 Task: Look for space in Panshan, China from 21st June, 2023 to 29th June, 2023 for 4 adults in price range Rs.7000 to Rs.12000. Place can be entire place with 2 bedrooms having 2 beds and 2 bathrooms. Property type can be house, flat, guest house. Booking option can be shelf check-in. Required host language is Chinese (Simplified).
Action: Mouse moved to (652, 89)
Screenshot: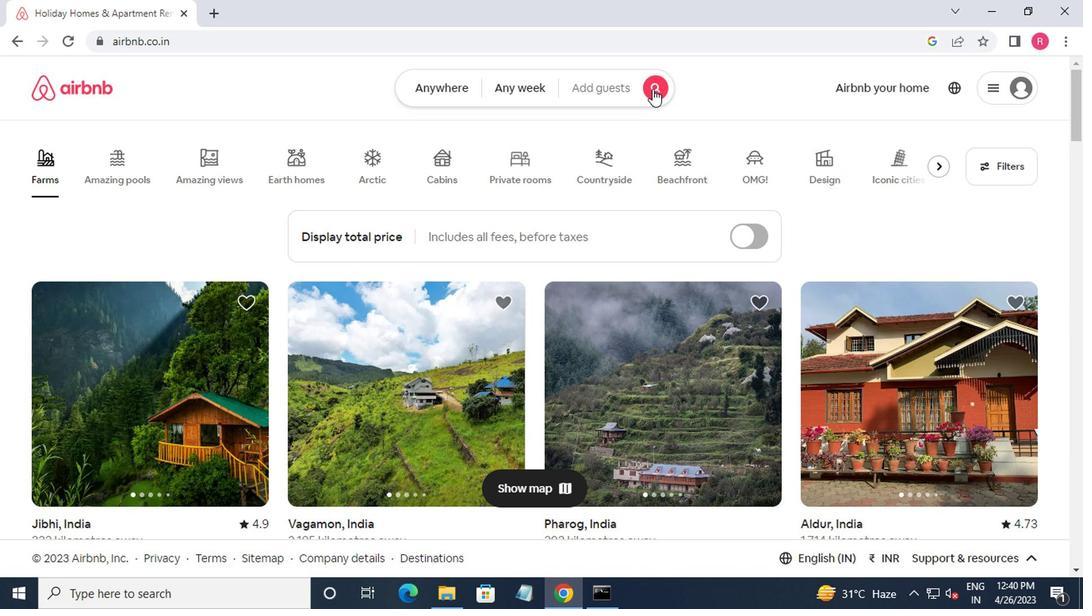
Action: Mouse pressed left at (652, 89)
Screenshot: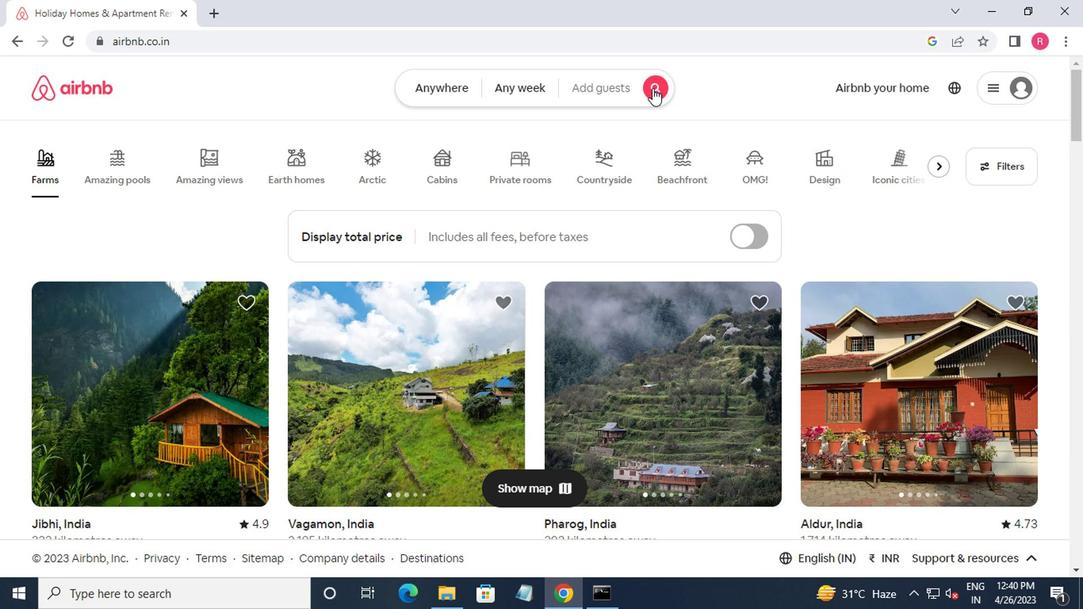 
Action: Mouse moved to (333, 155)
Screenshot: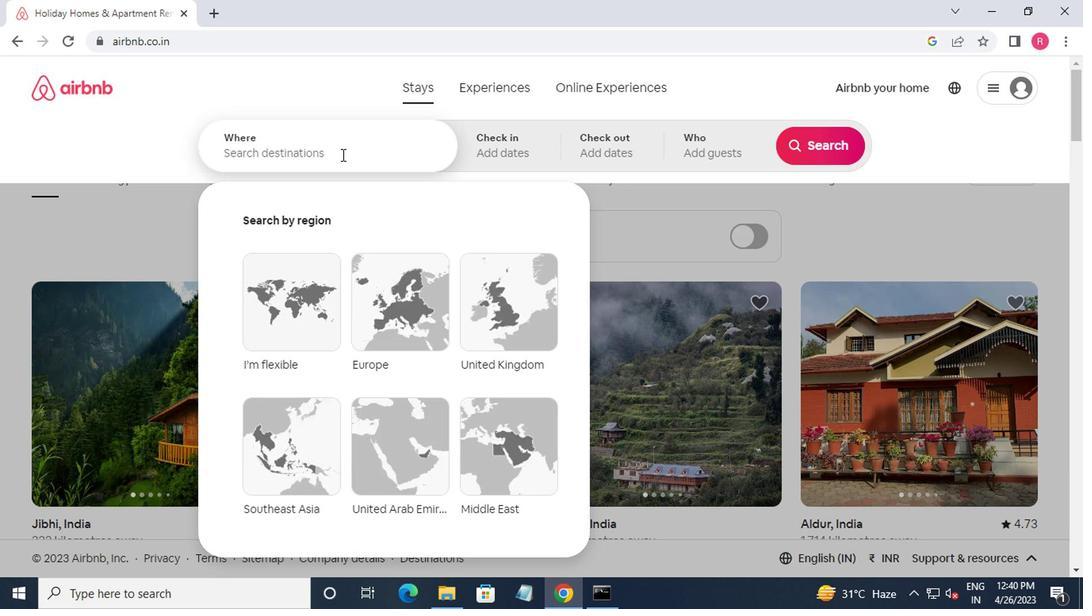 
Action: Mouse pressed left at (333, 155)
Screenshot: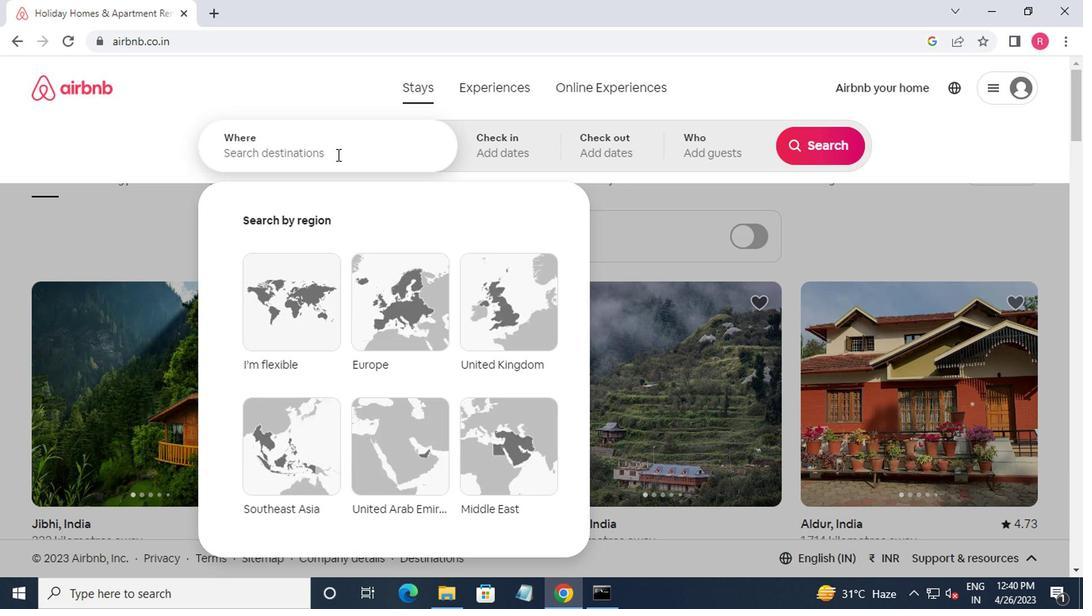 
Action: Key pressed panshan,china<Key.enter>
Screenshot: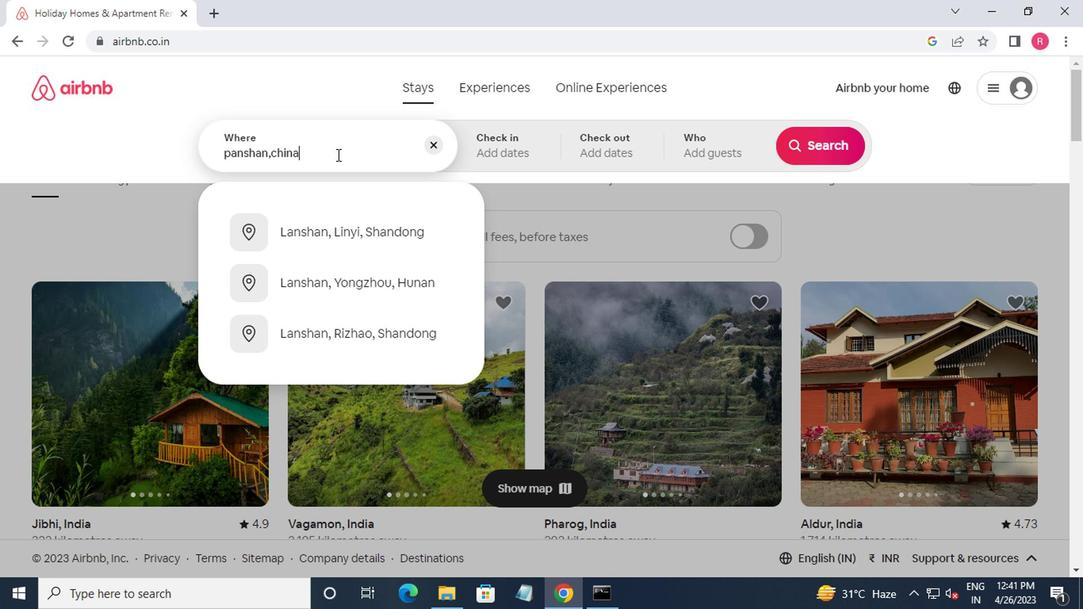 
Action: Mouse moved to (810, 275)
Screenshot: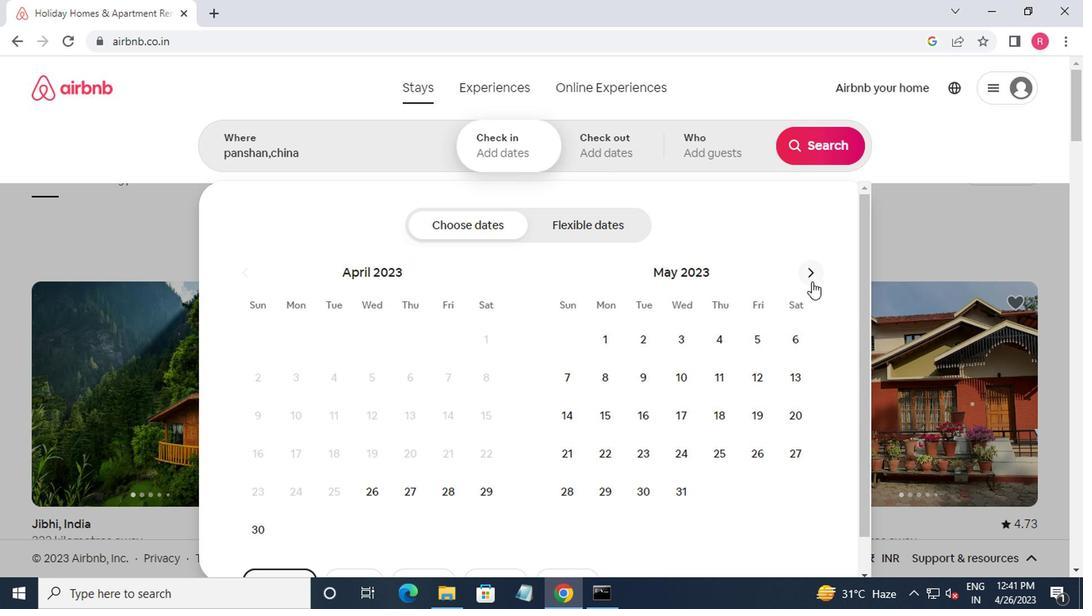 
Action: Mouse pressed left at (810, 275)
Screenshot: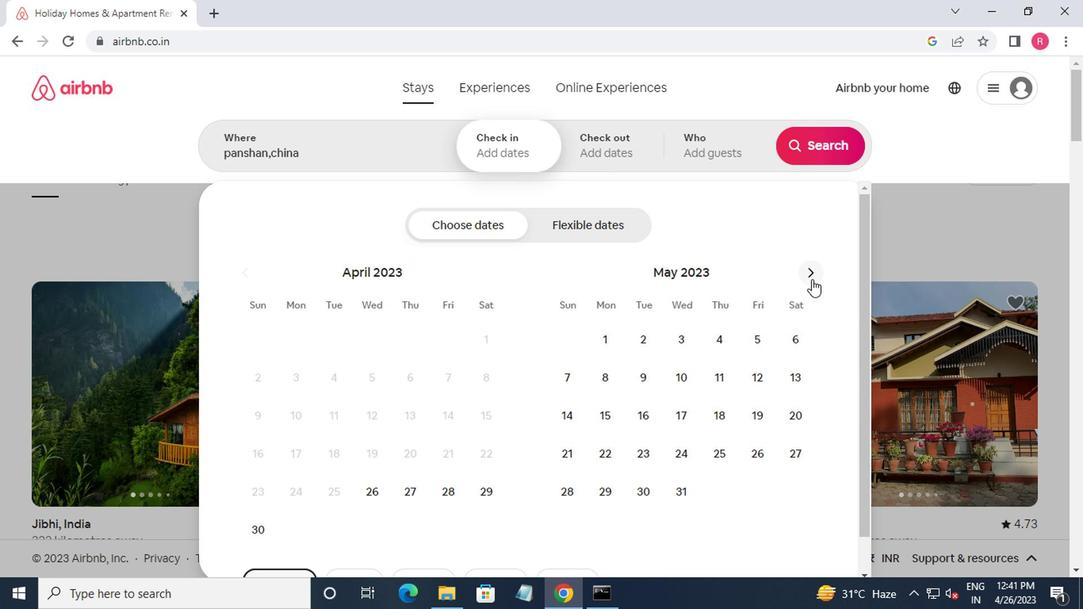
Action: Mouse moved to (807, 279)
Screenshot: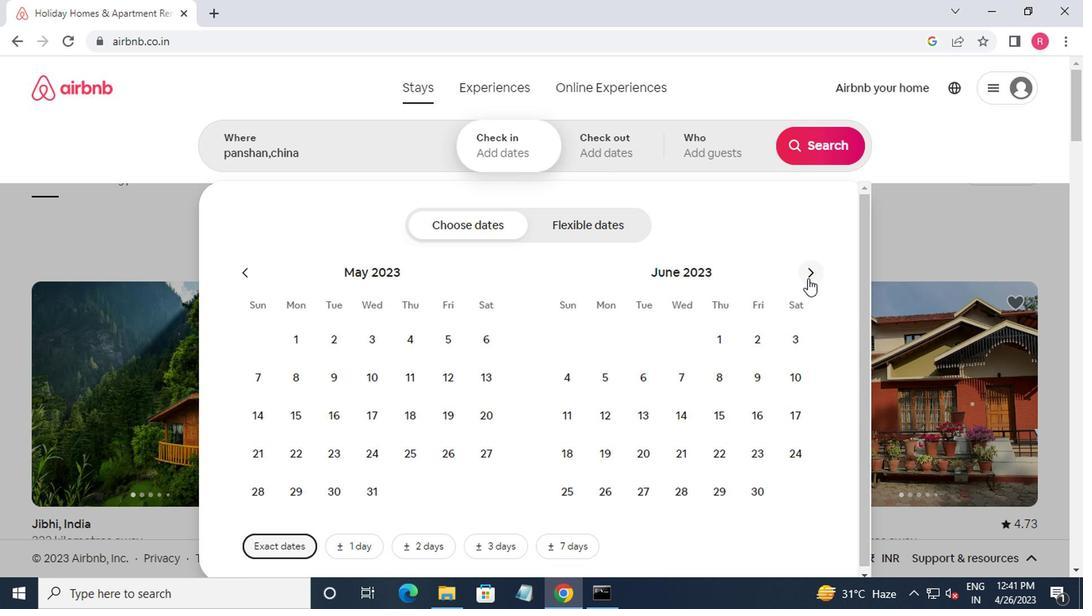 
Action: Mouse pressed left at (807, 279)
Screenshot: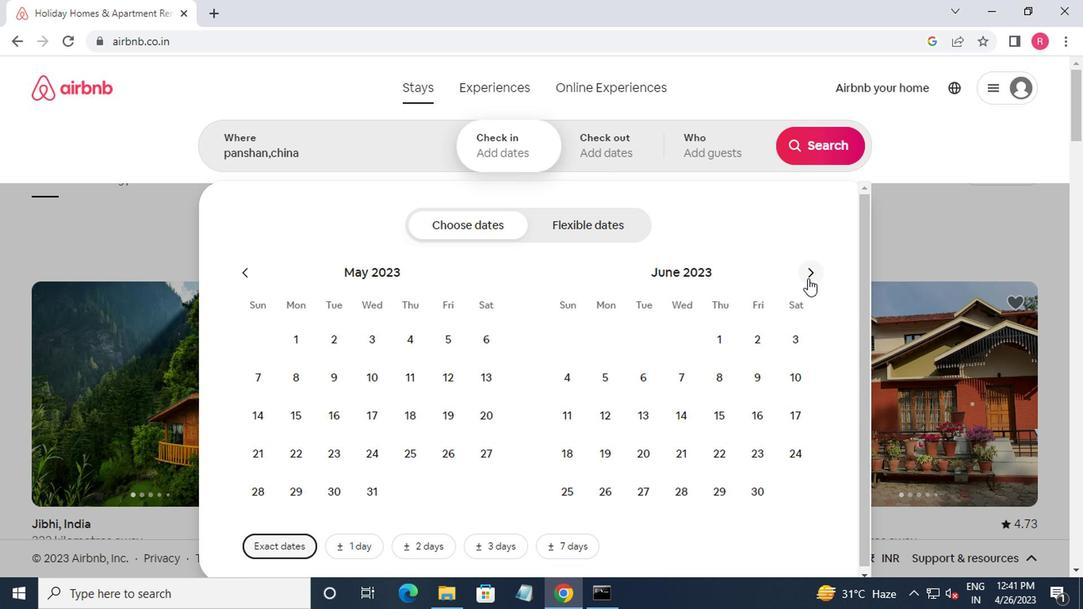 
Action: Mouse moved to (227, 272)
Screenshot: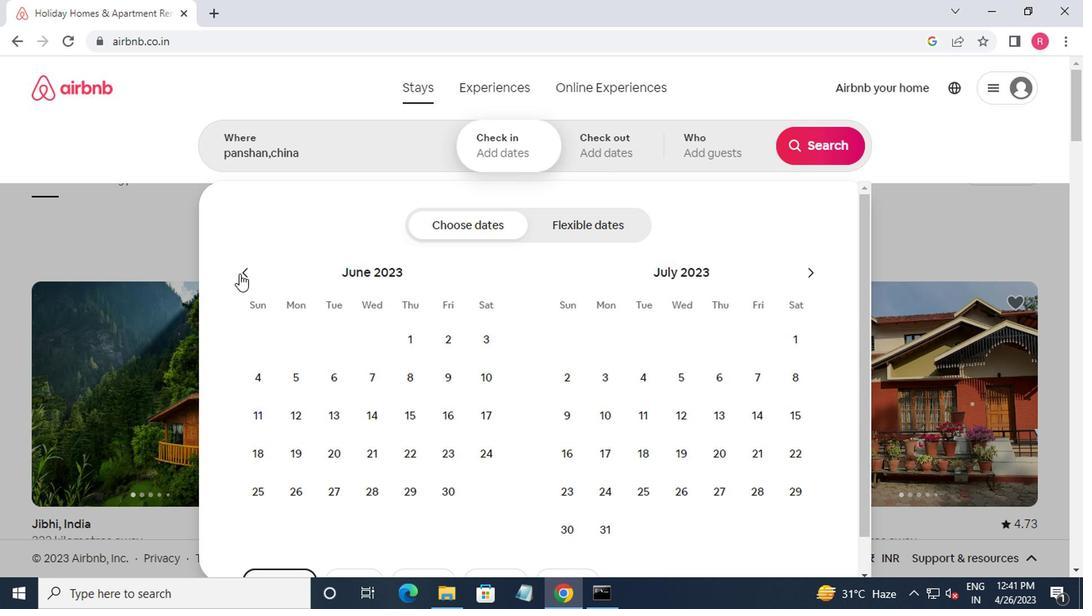 
Action: Mouse pressed left at (227, 272)
Screenshot: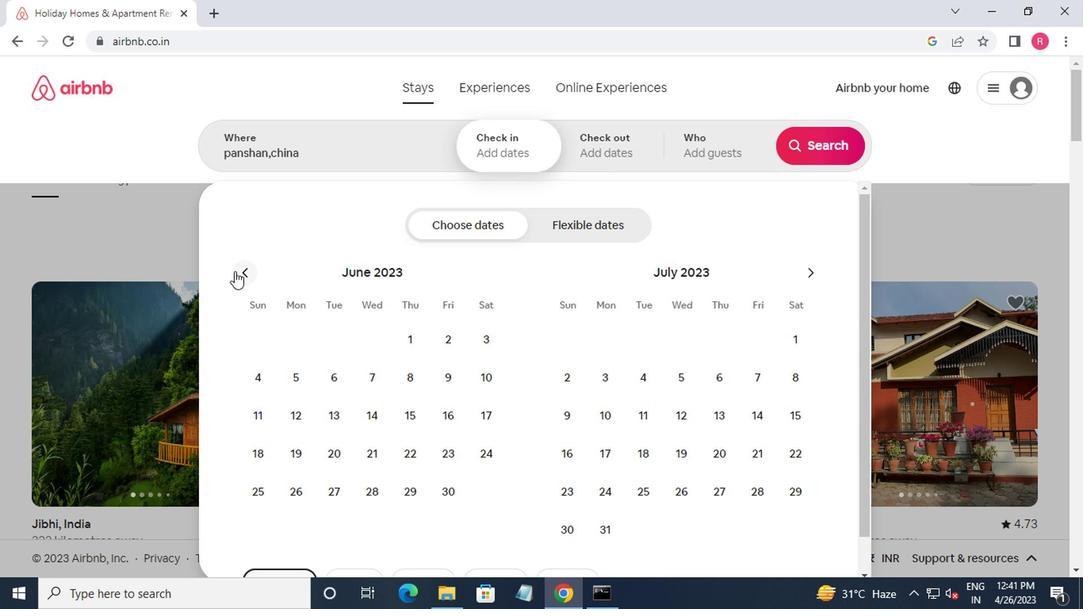 
Action: Mouse moved to (362, 457)
Screenshot: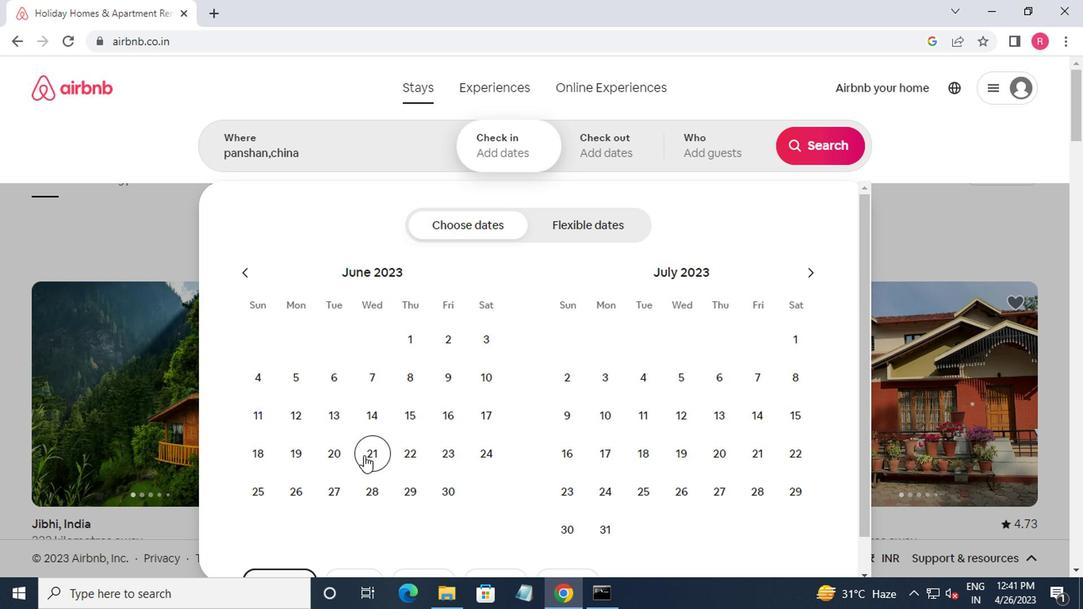 
Action: Mouse pressed left at (362, 457)
Screenshot: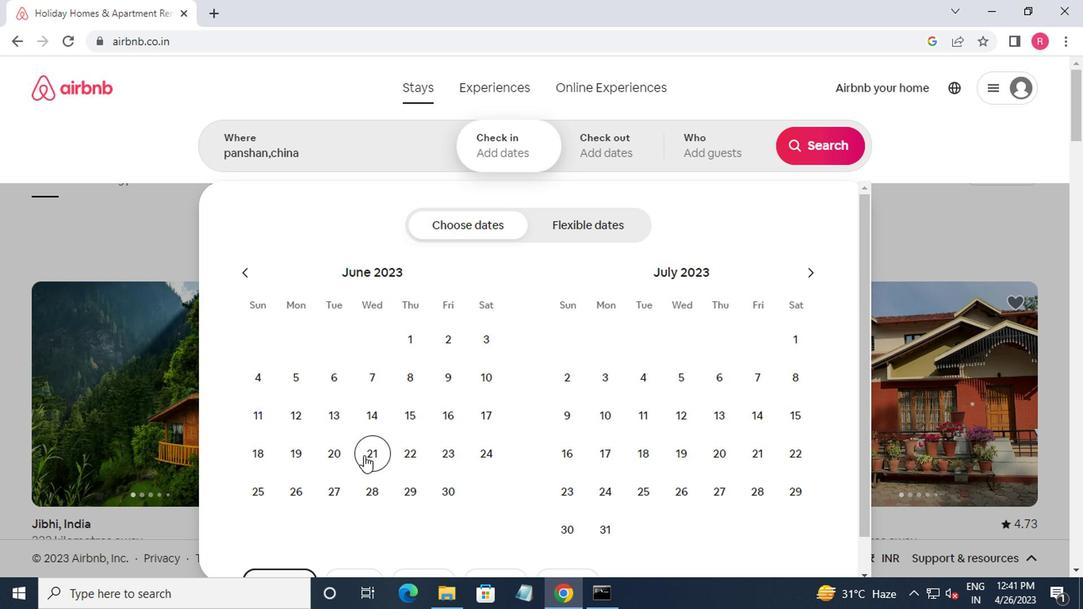 
Action: Mouse moved to (408, 497)
Screenshot: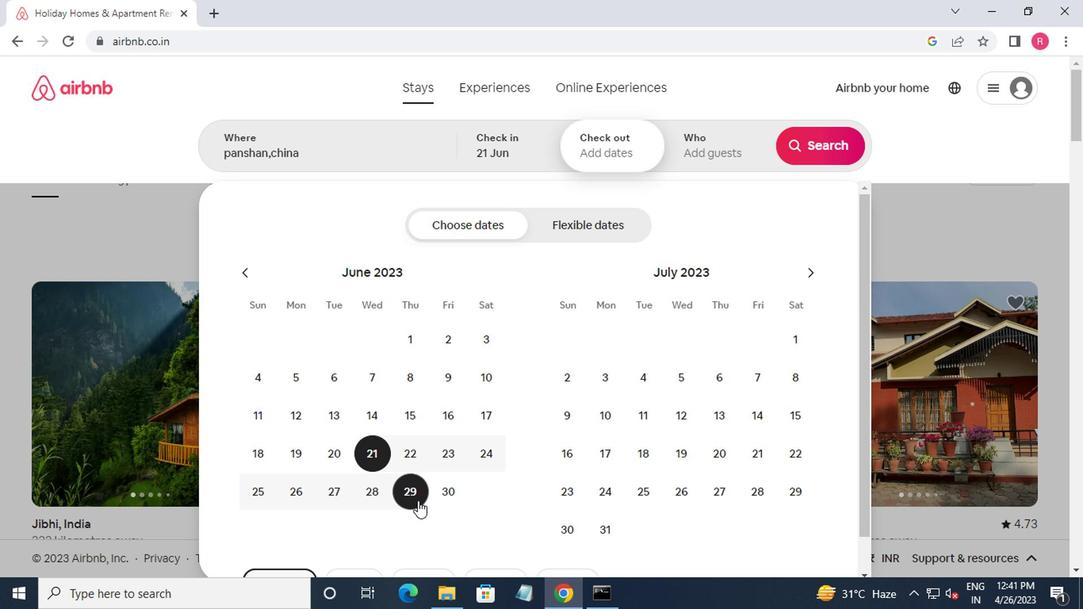 
Action: Mouse pressed left at (408, 497)
Screenshot: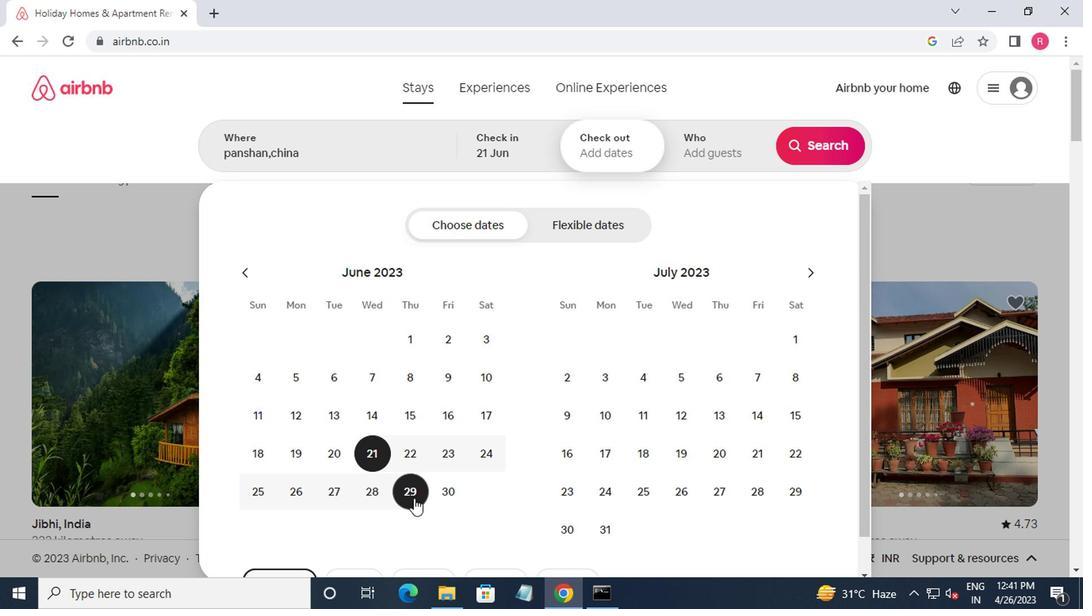 
Action: Mouse moved to (699, 138)
Screenshot: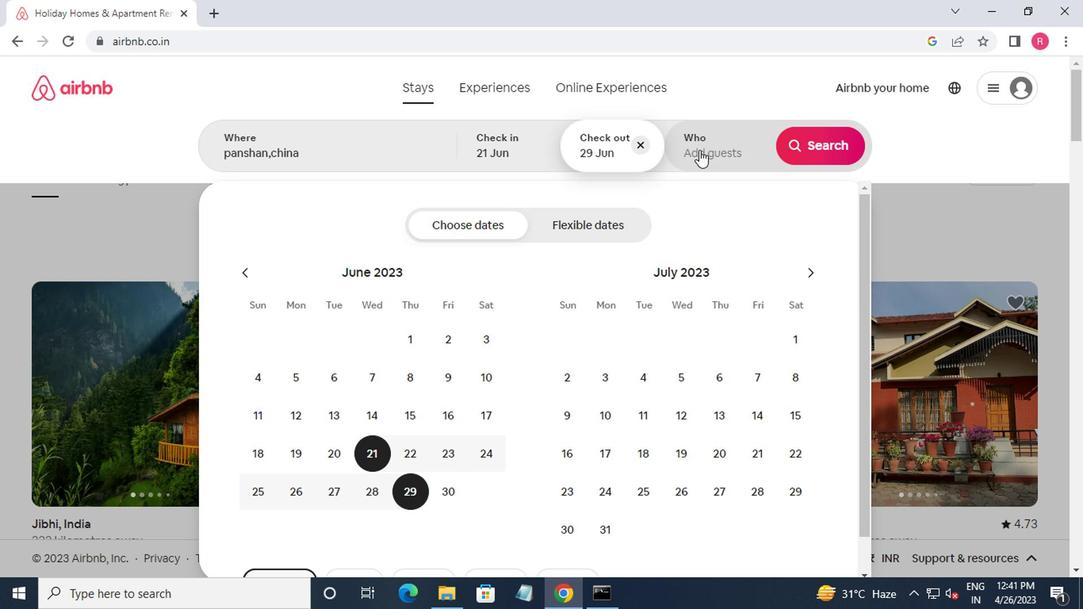 
Action: Mouse pressed left at (699, 138)
Screenshot: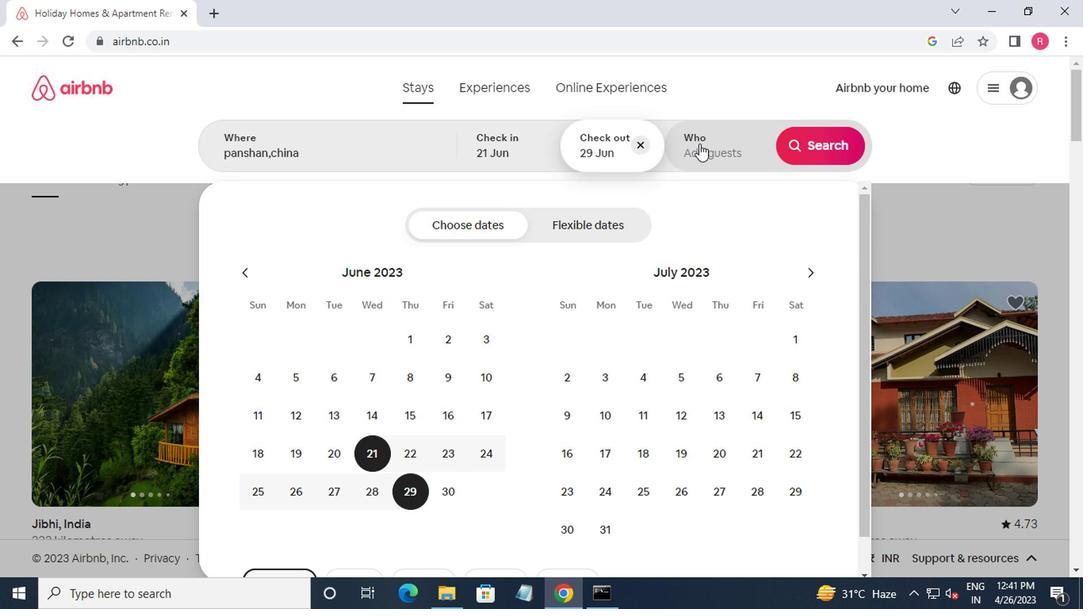 
Action: Mouse moved to (808, 233)
Screenshot: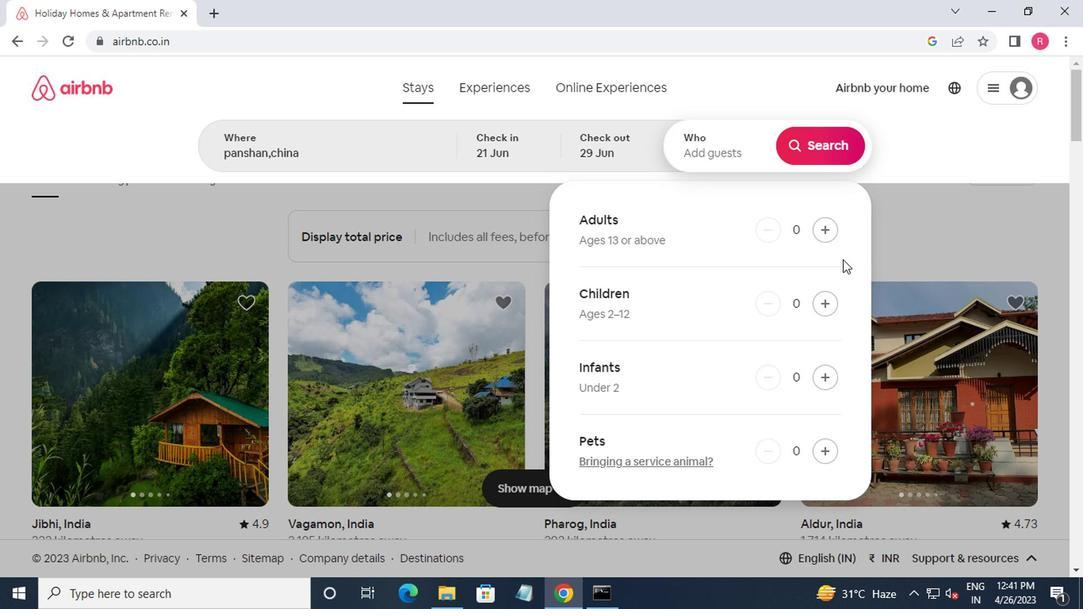 
Action: Mouse pressed left at (808, 233)
Screenshot: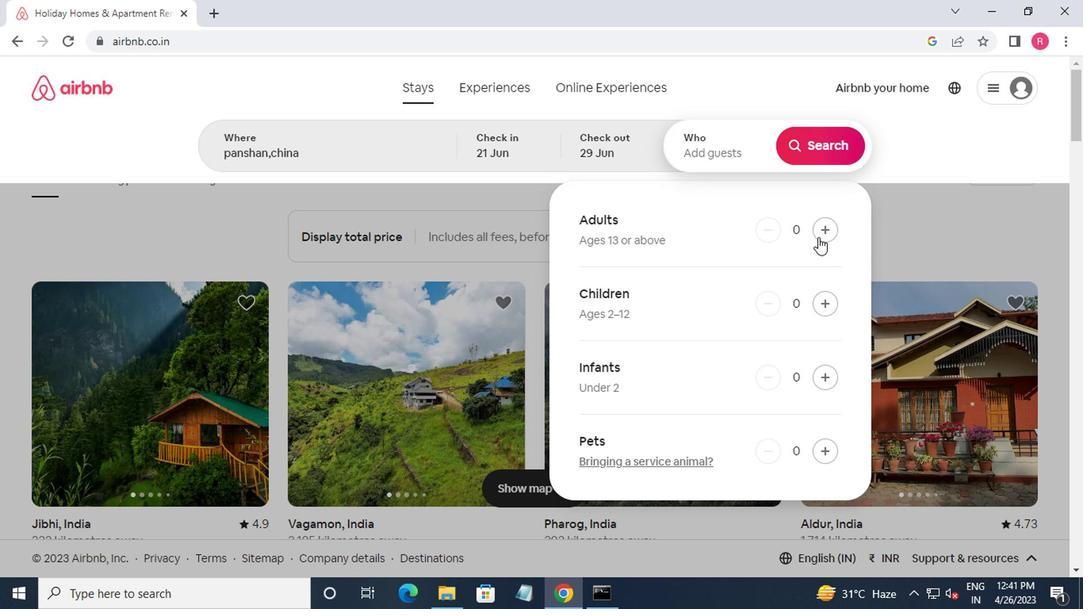 
Action: Mouse moved to (808, 233)
Screenshot: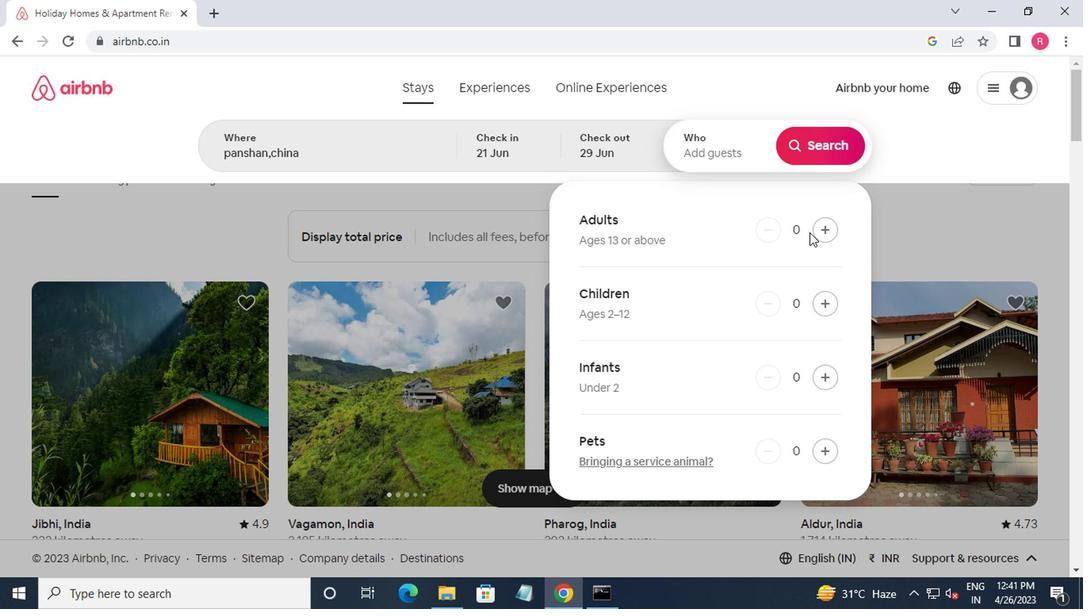 
Action: Mouse pressed left at (808, 233)
Screenshot: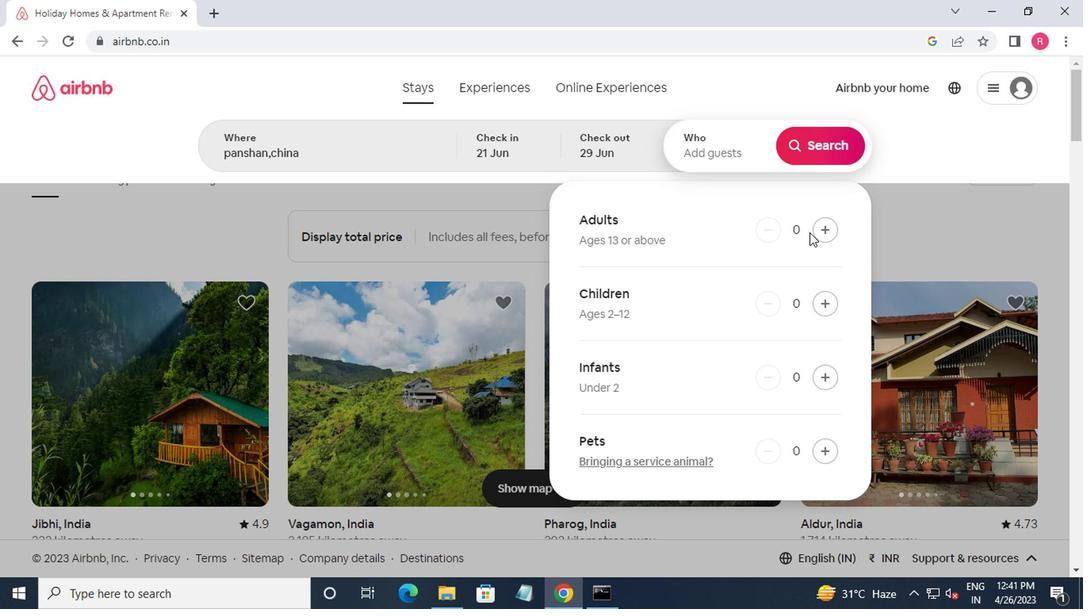 
Action: Mouse moved to (812, 231)
Screenshot: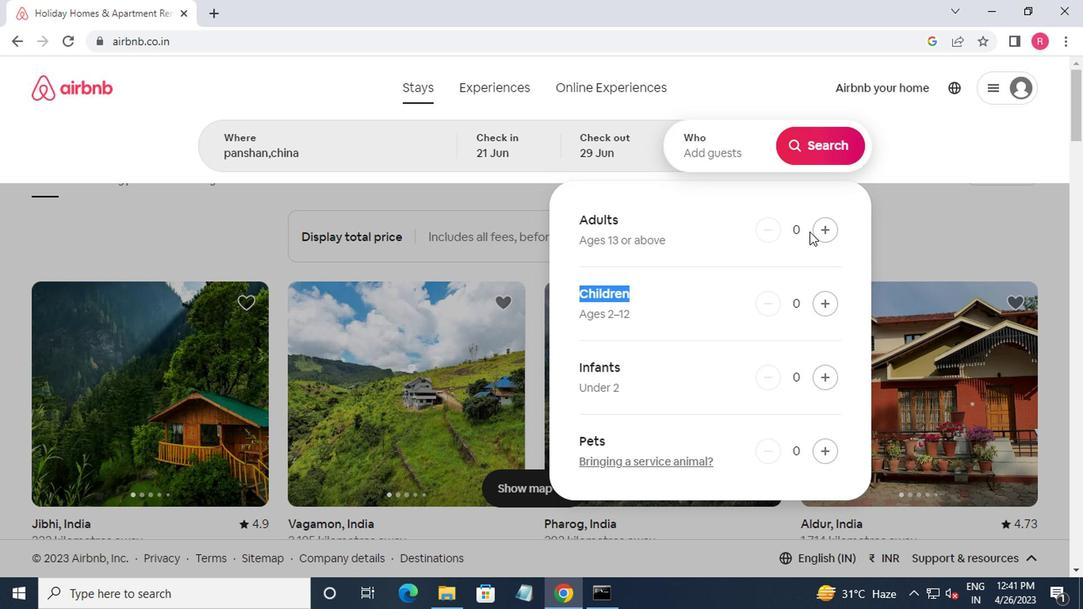 
Action: Mouse pressed left at (812, 231)
Screenshot: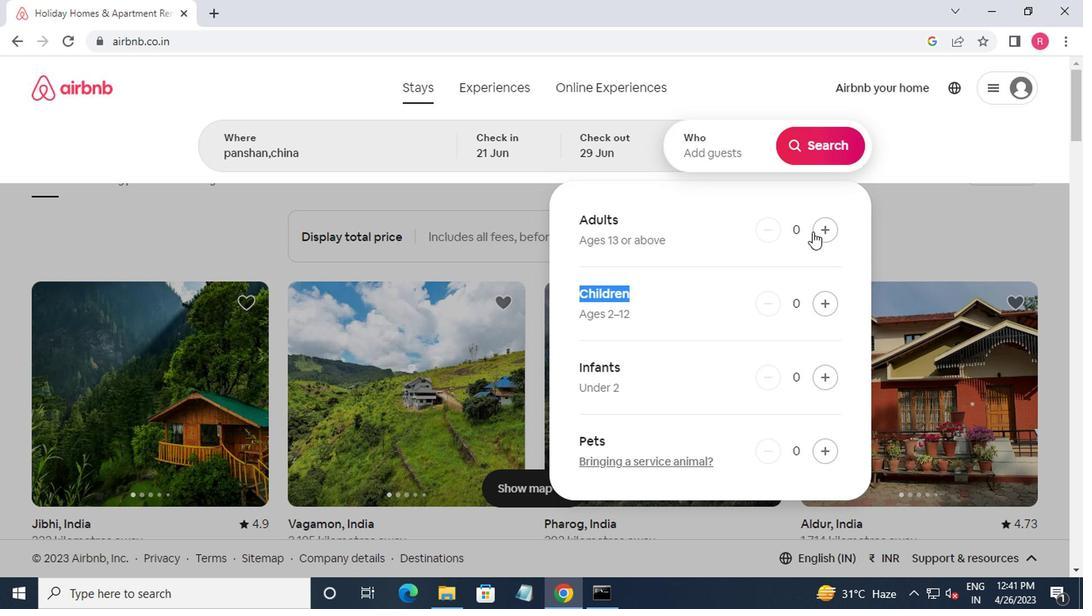 
Action: Mouse pressed left at (812, 231)
Screenshot: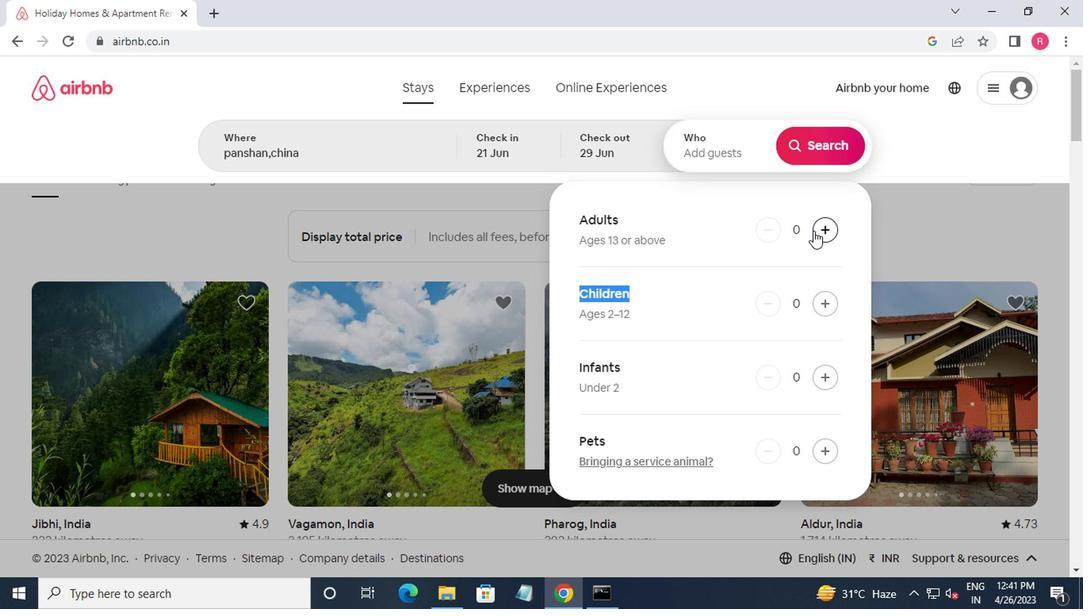 
Action: Mouse moved to (814, 231)
Screenshot: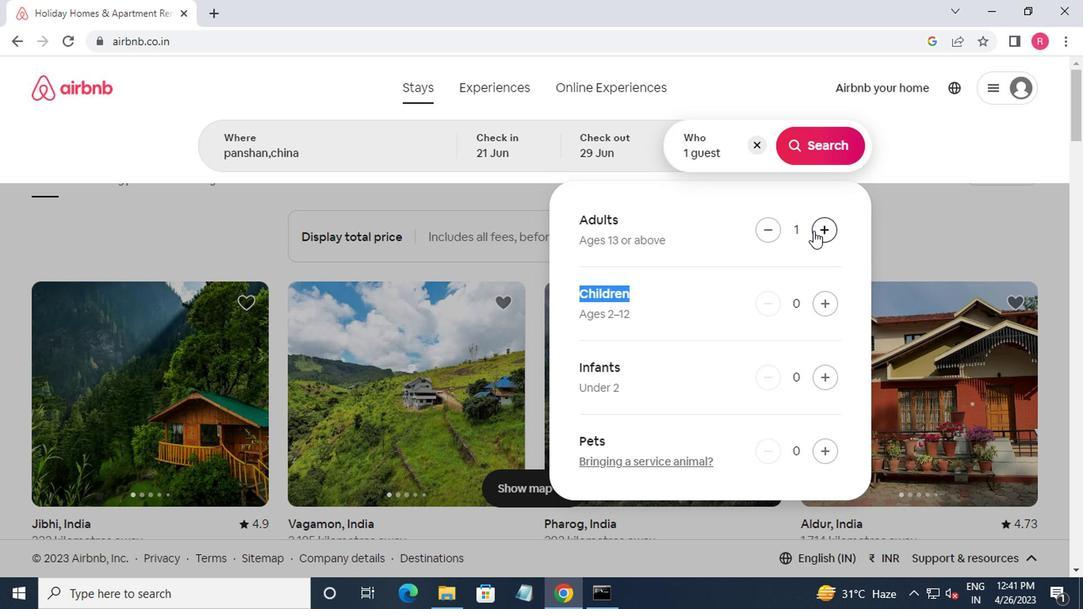 
Action: Mouse pressed left at (814, 231)
Screenshot: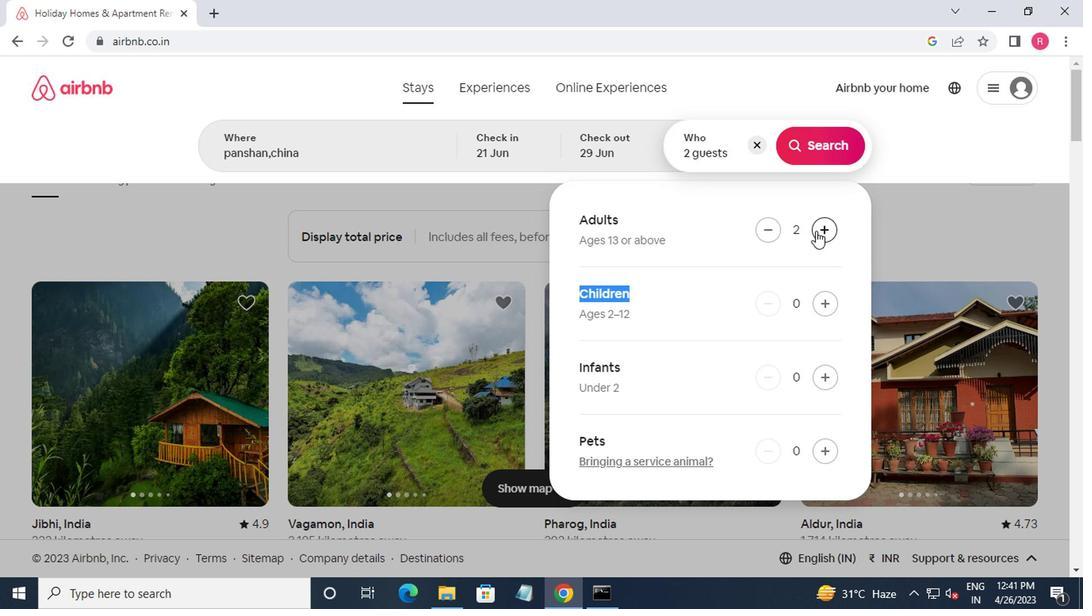 
Action: Mouse pressed left at (814, 231)
Screenshot: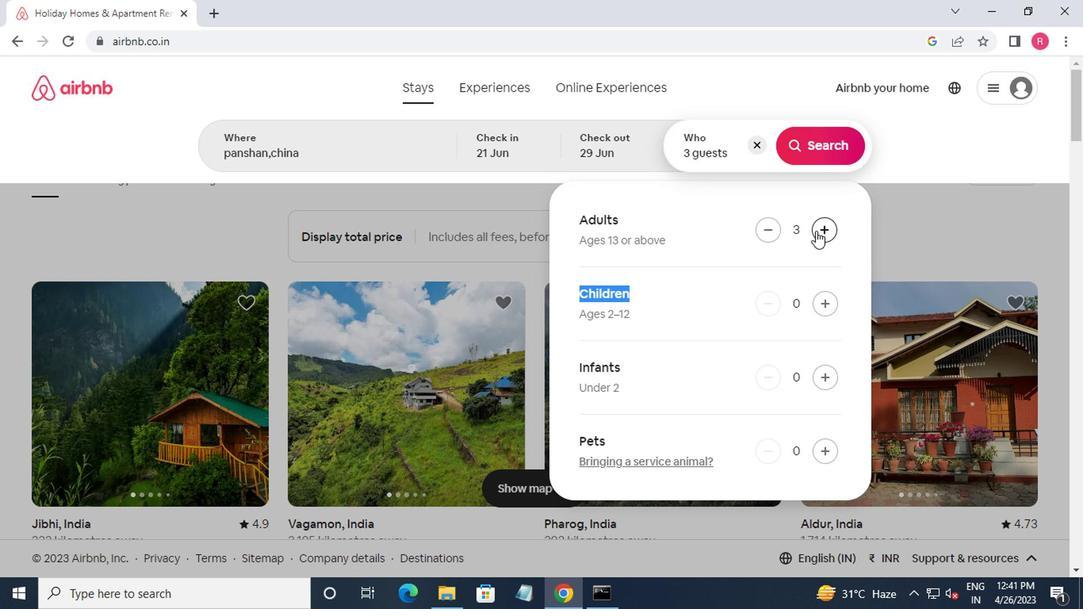 
Action: Mouse moved to (813, 155)
Screenshot: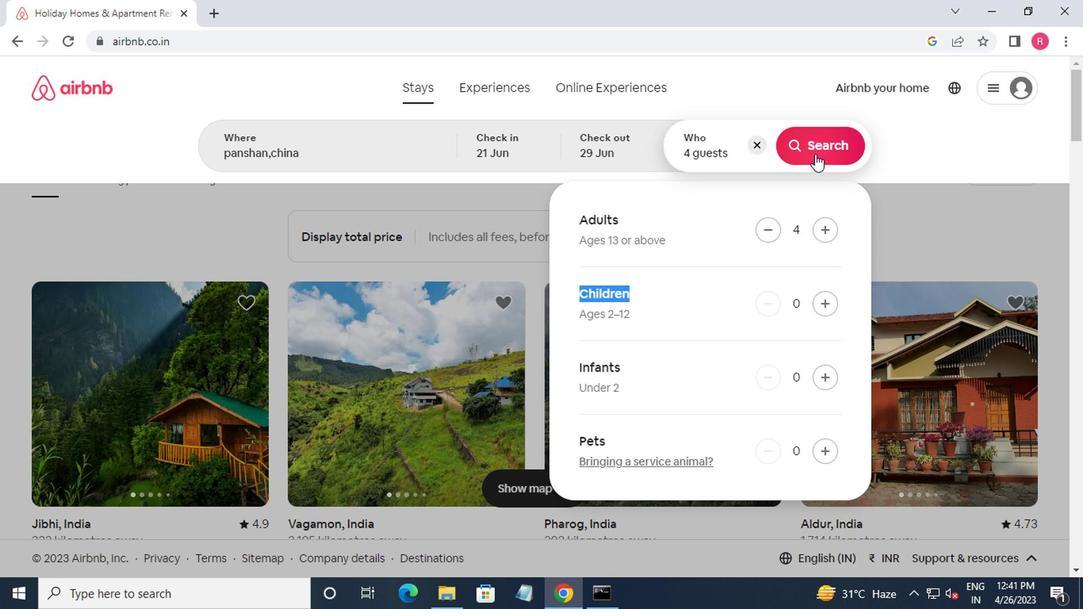 
Action: Mouse pressed left at (813, 155)
Screenshot: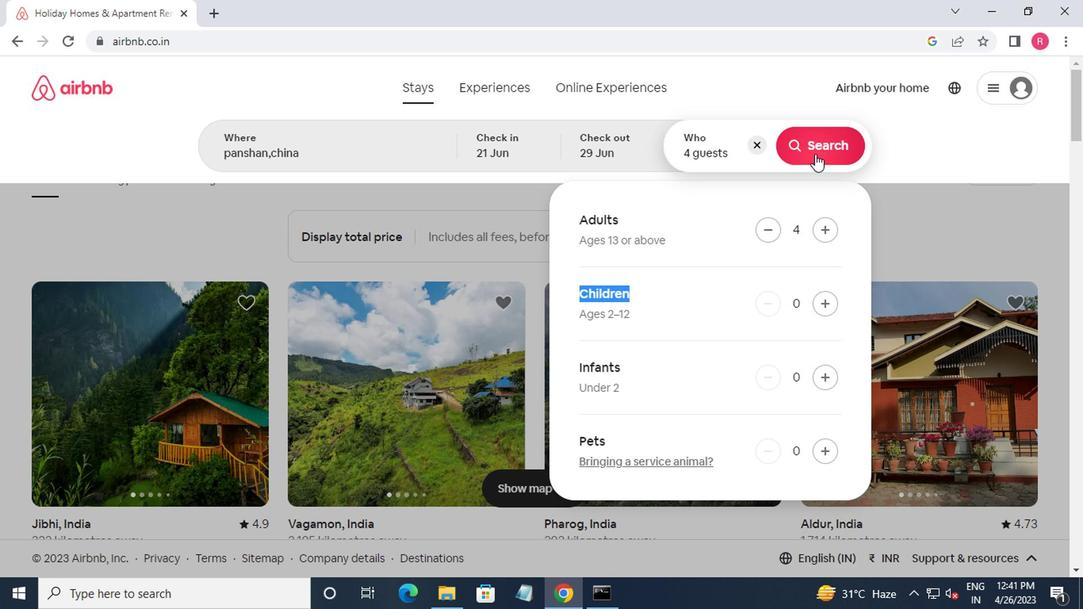 
Action: Mouse moved to (1009, 153)
Screenshot: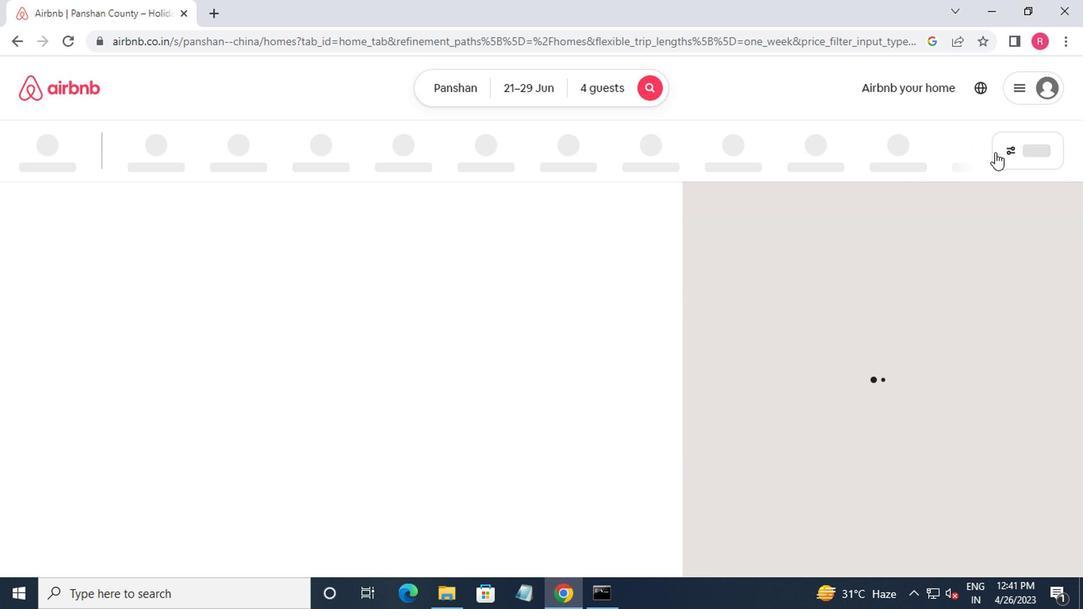 
Action: Mouse pressed left at (1009, 153)
Screenshot: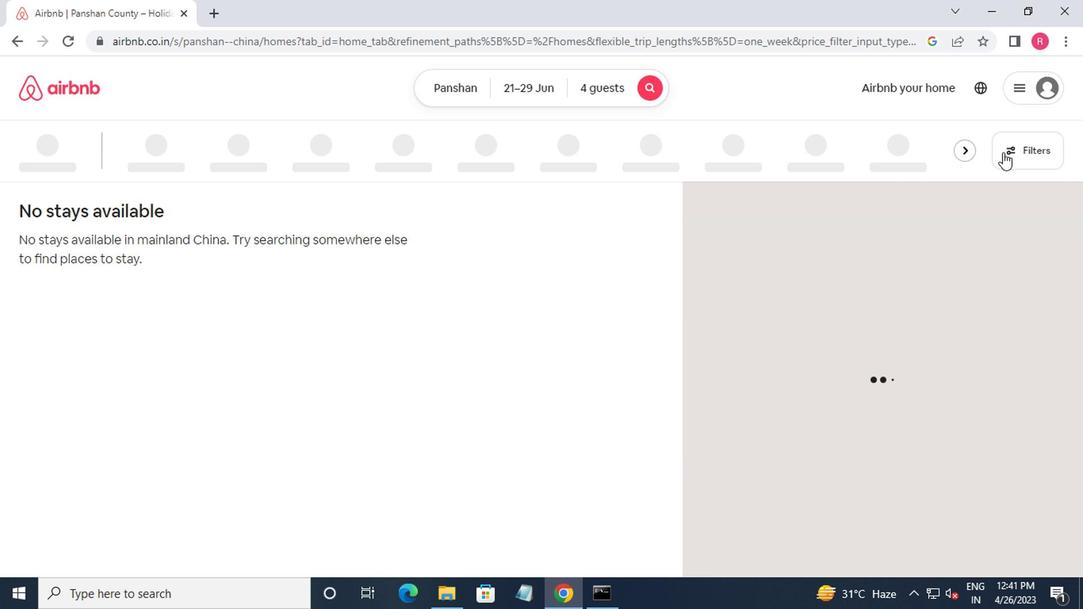 
Action: Mouse moved to (348, 247)
Screenshot: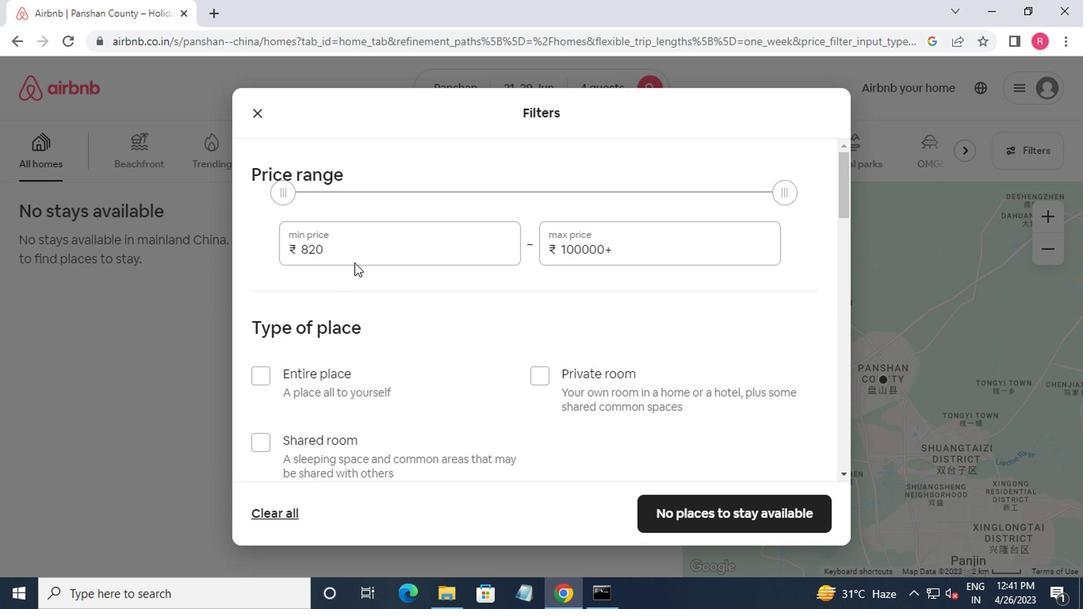 
Action: Mouse pressed left at (348, 247)
Screenshot: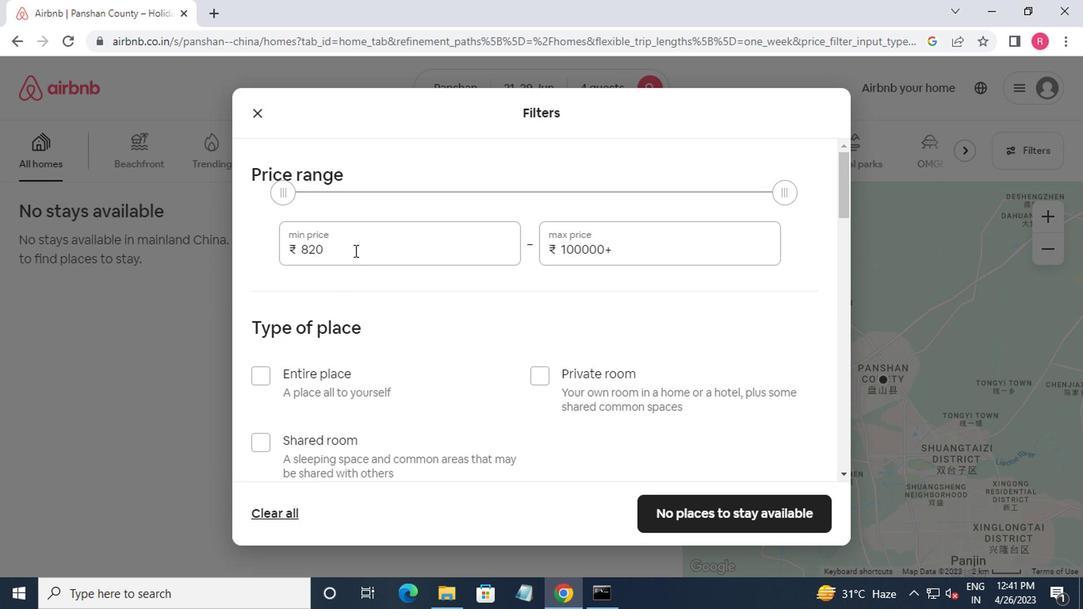 
Action: Mouse moved to (385, 222)
Screenshot: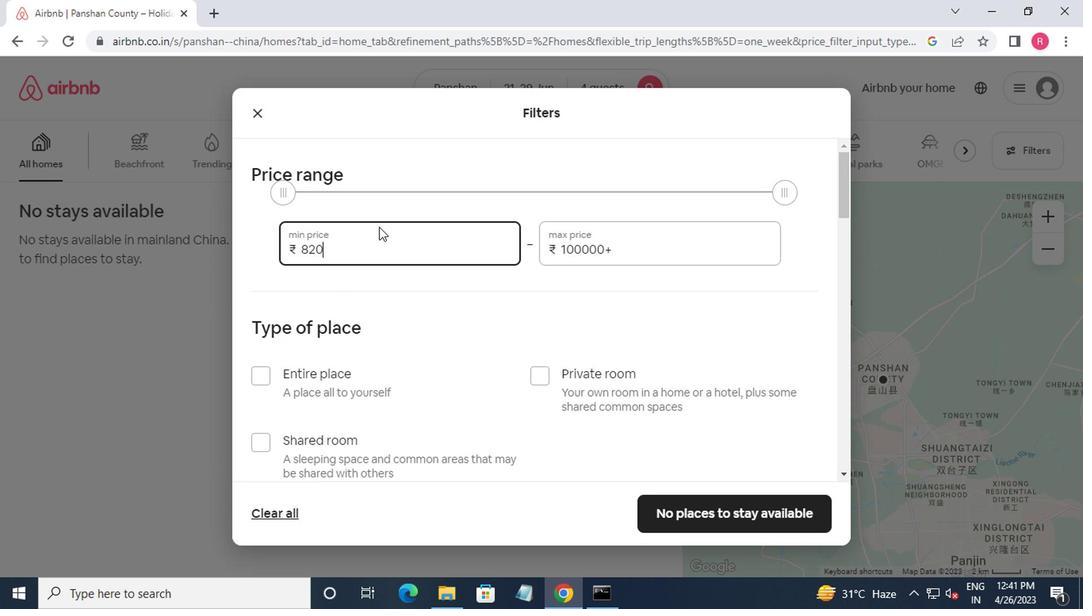 
Action: Key pressed <Key.backspace>
Screenshot: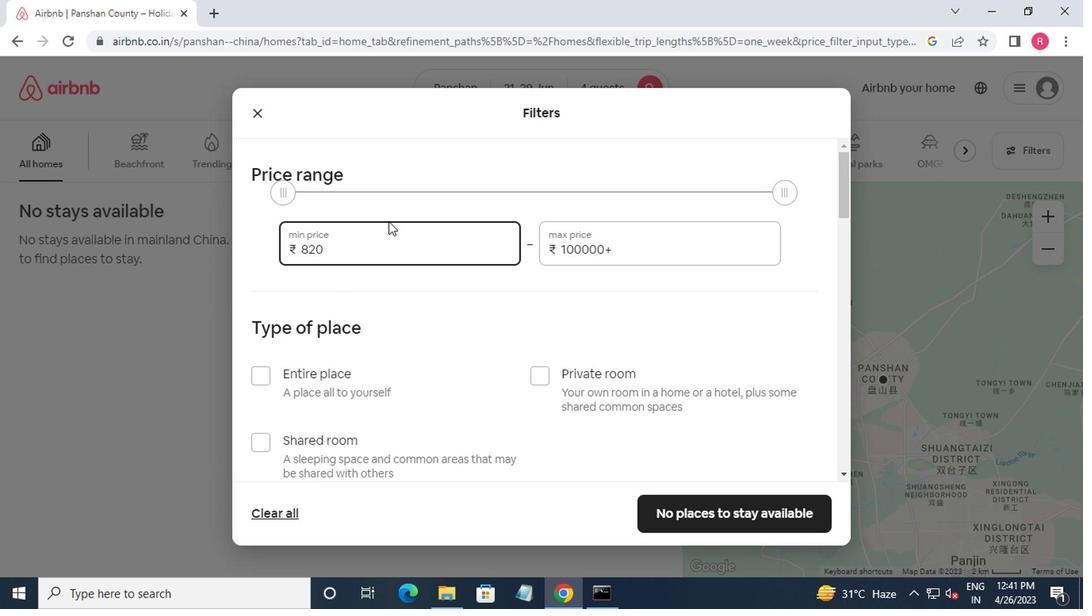 
Action: Mouse moved to (386, 221)
Screenshot: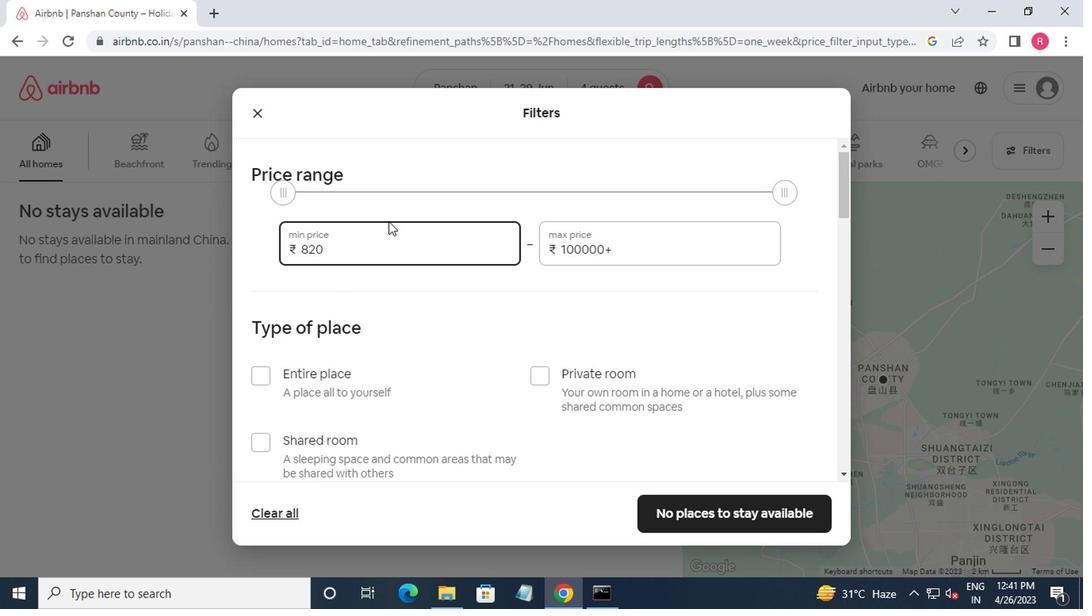 
Action: Key pressed <Key.backspace><Key.backspace><Key.backspace>7000<Key.tab>12<Key.backspace><Key.backspace><Key.backspace><Key.backspace><Key.backspace><Key.backspace>2000
Screenshot: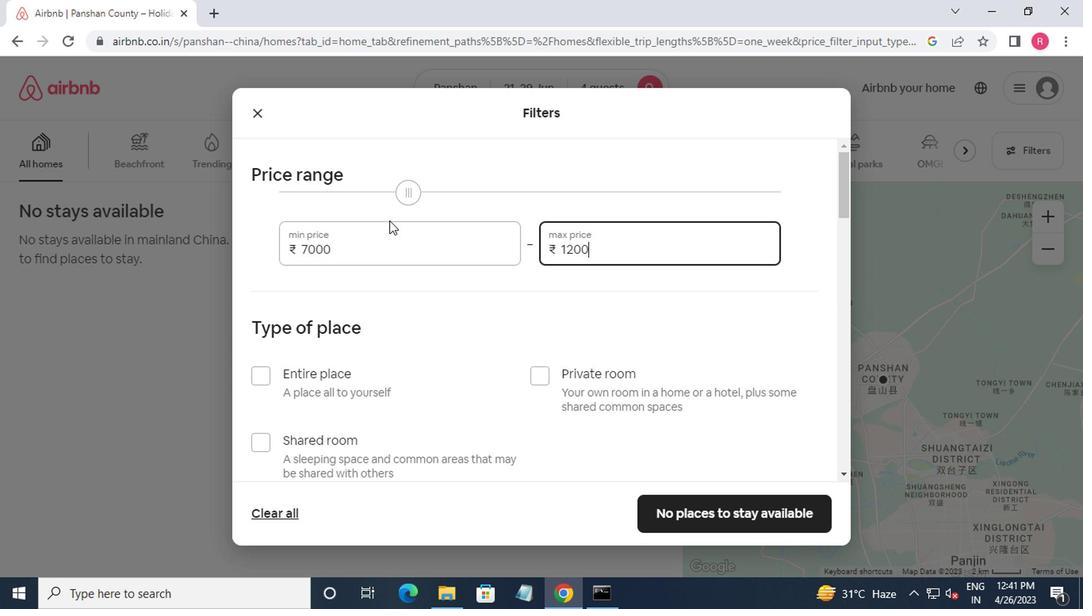 
Action: Mouse moved to (417, 225)
Screenshot: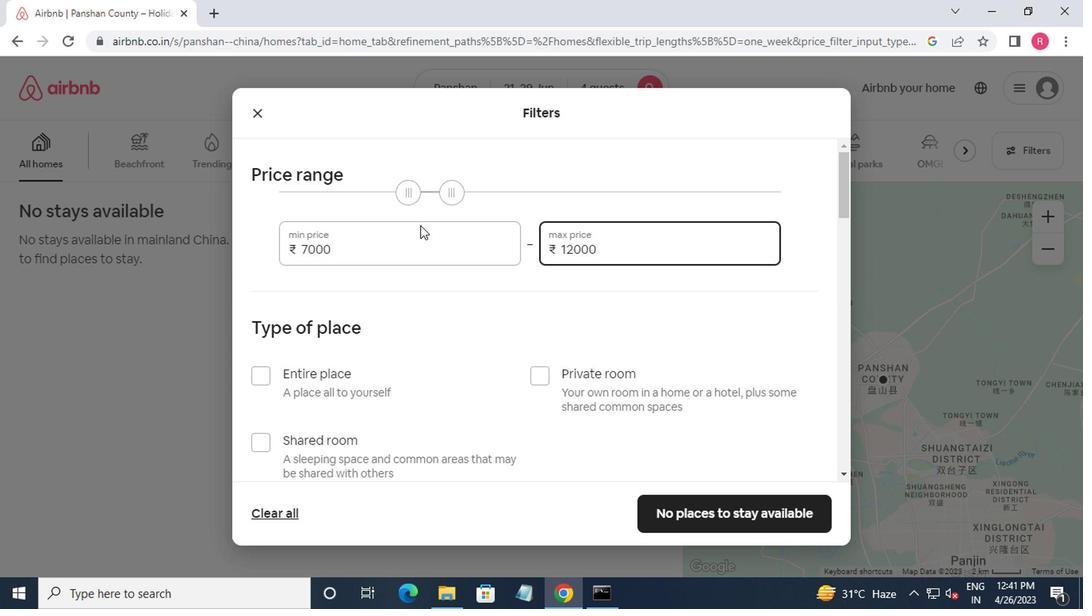 
Action: Mouse scrolled (417, 225) with delta (0, 0)
Screenshot: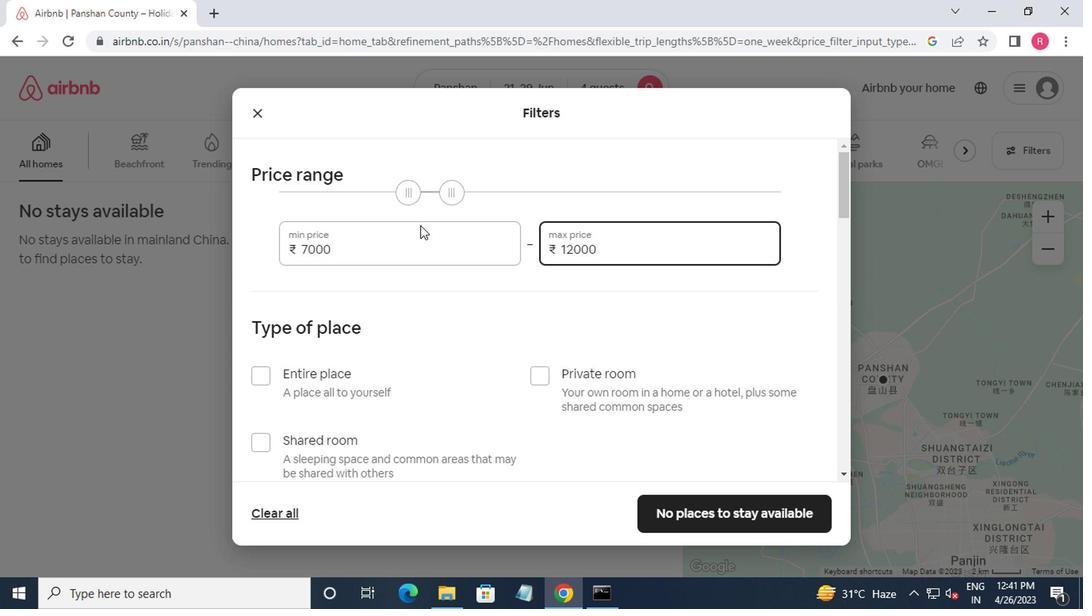 
Action: Mouse moved to (417, 227)
Screenshot: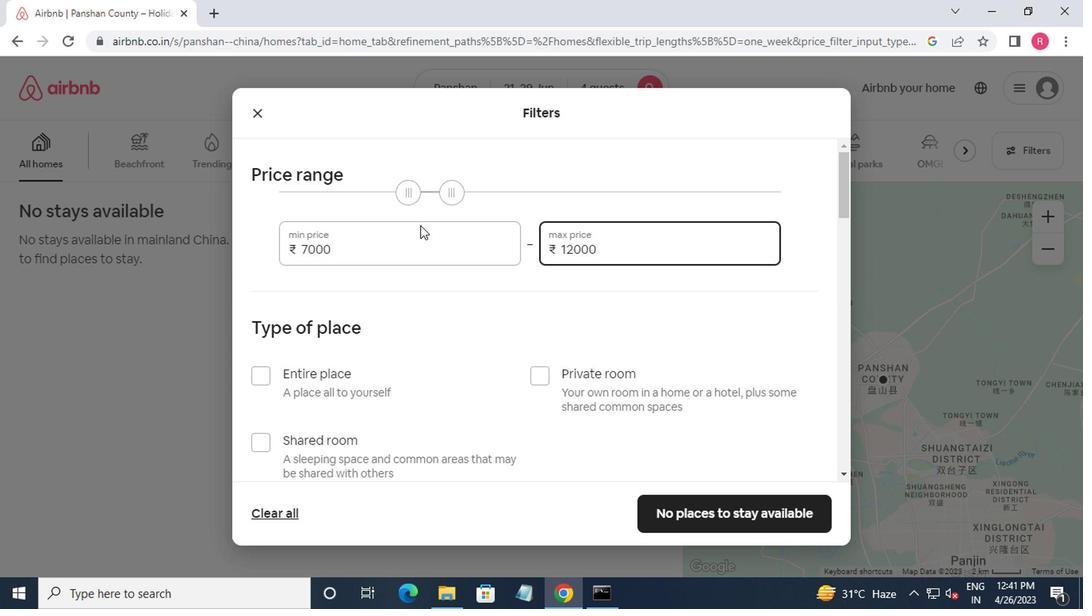 
Action: Mouse scrolled (417, 226) with delta (0, 0)
Screenshot: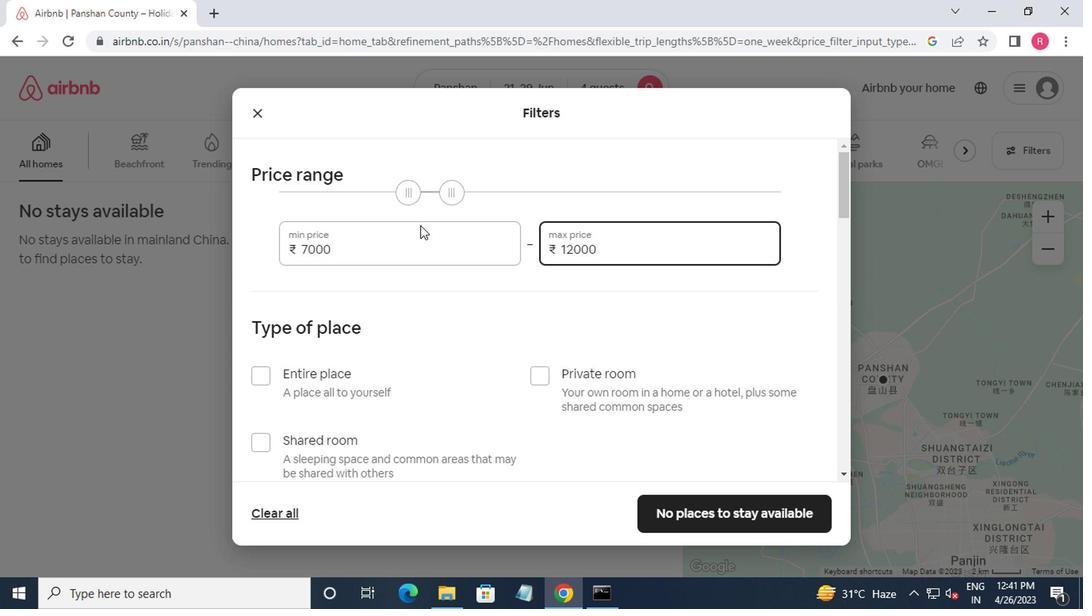 
Action: Mouse moved to (257, 225)
Screenshot: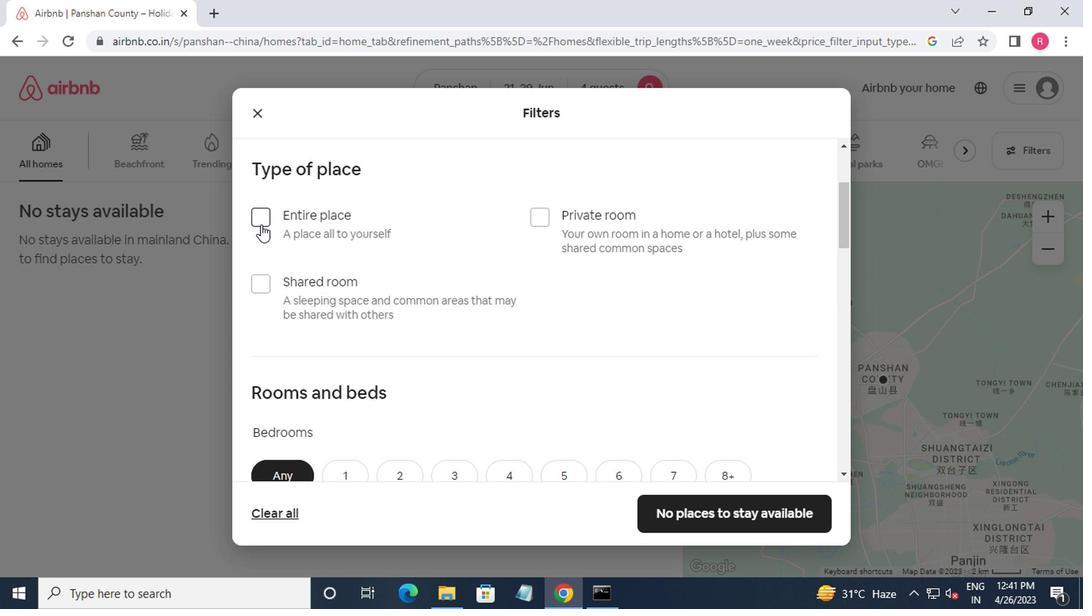 
Action: Mouse pressed left at (257, 225)
Screenshot: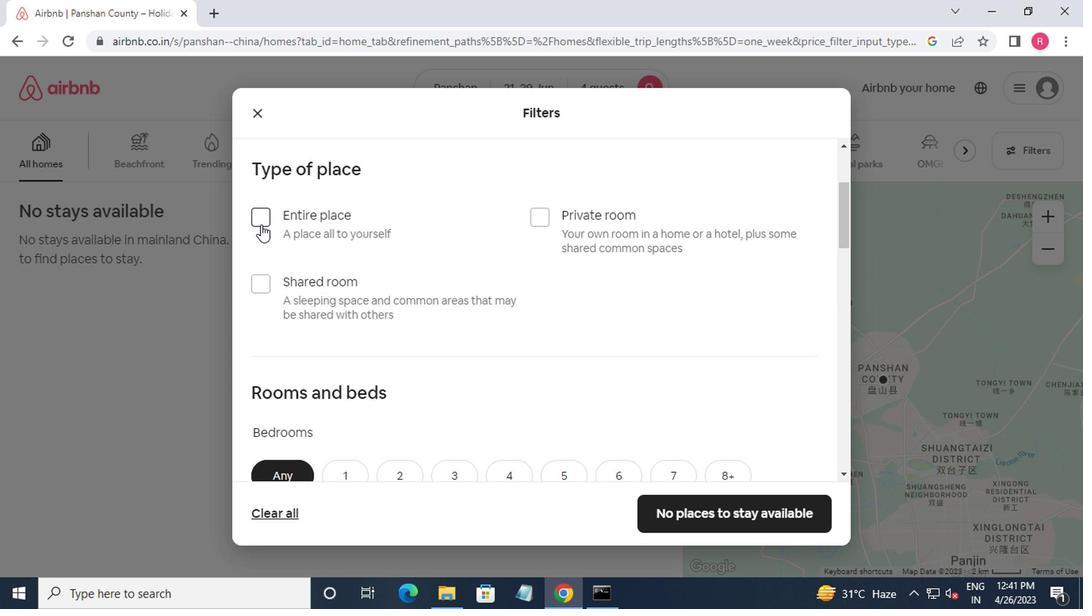 
Action: Mouse moved to (292, 243)
Screenshot: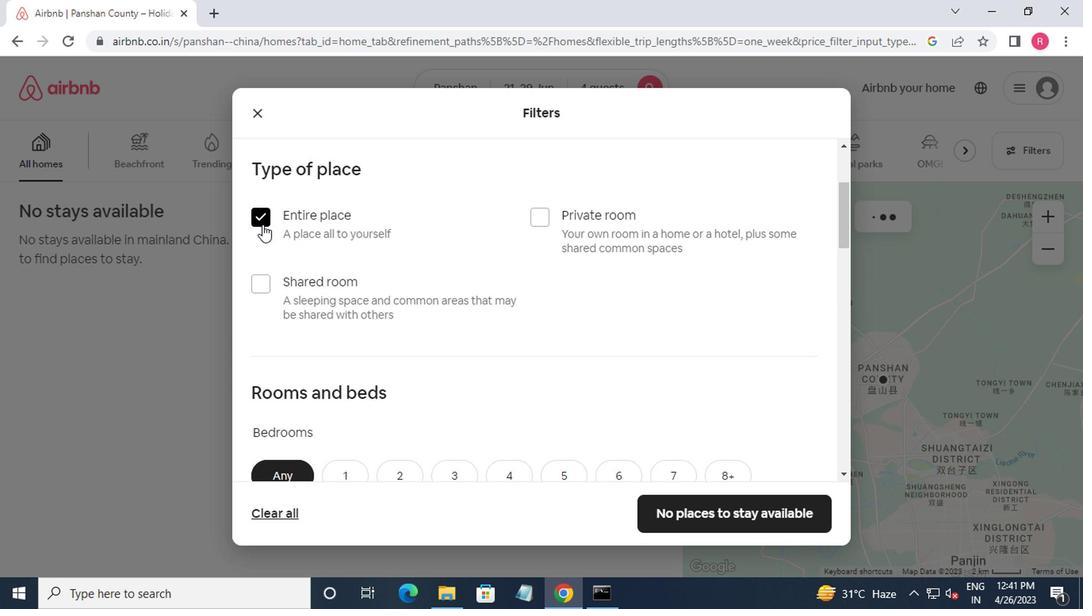 
Action: Mouse scrolled (292, 242) with delta (0, 0)
Screenshot: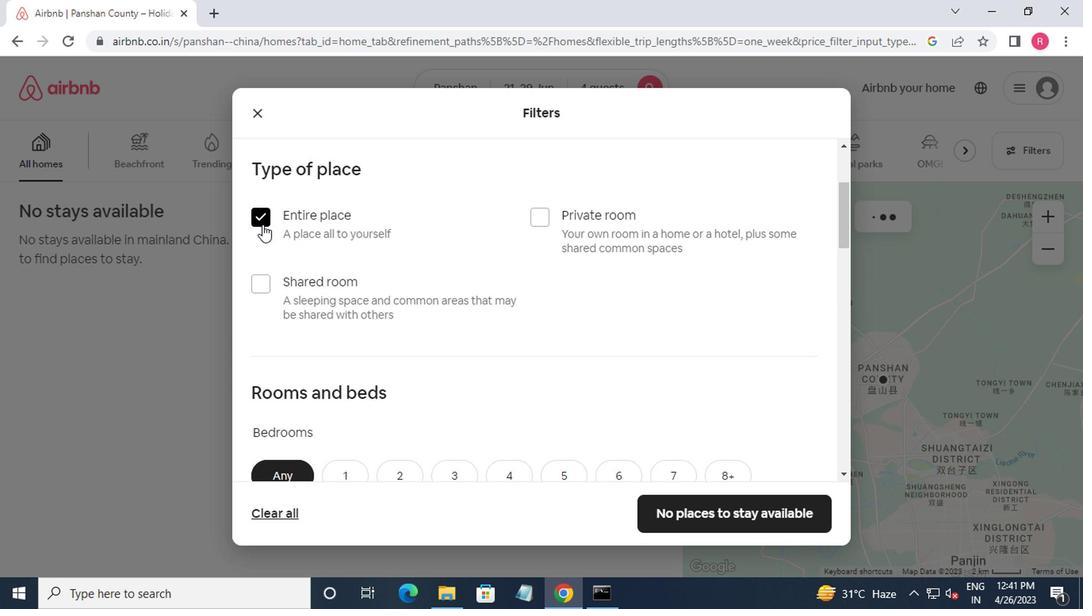 
Action: Mouse moved to (292, 247)
Screenshot: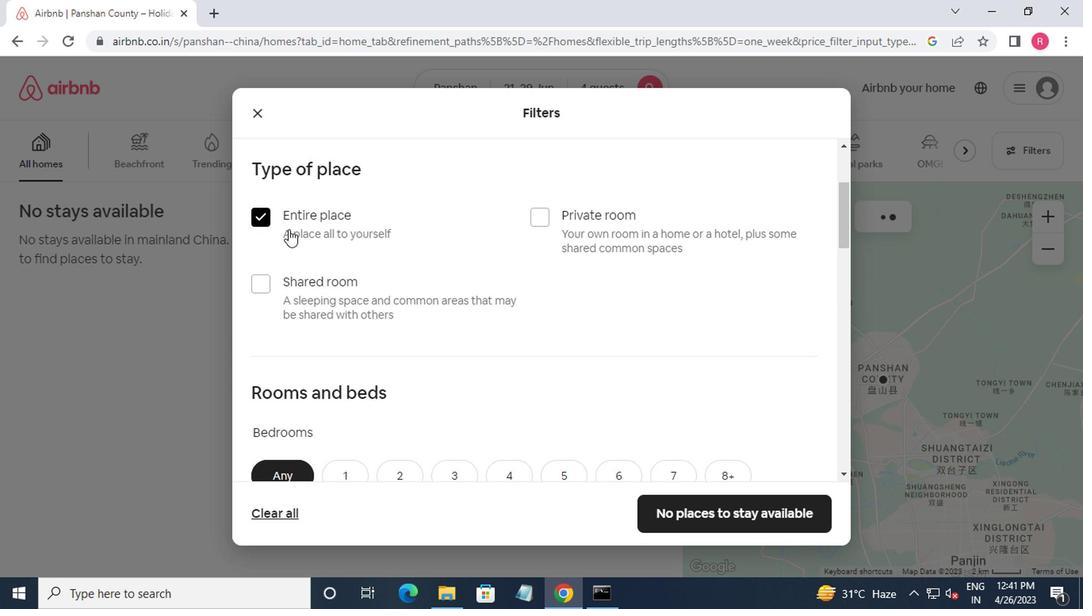
Action: Mouse scrolled (292, 246) with delta (0, 0)
Screenshot: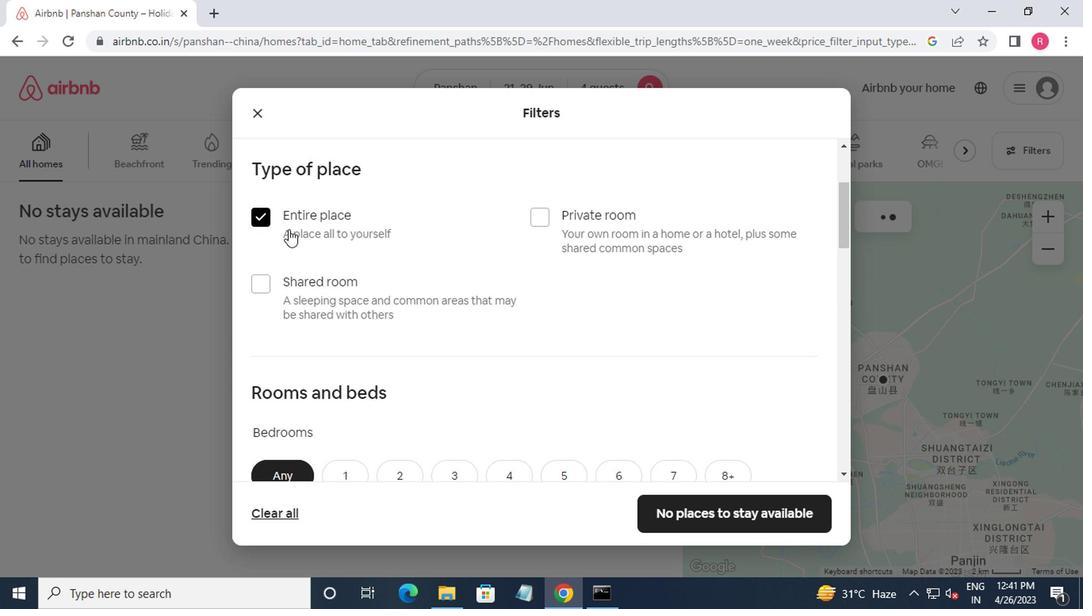 
Action: Mouse moved to (410, 318)
Screenshot: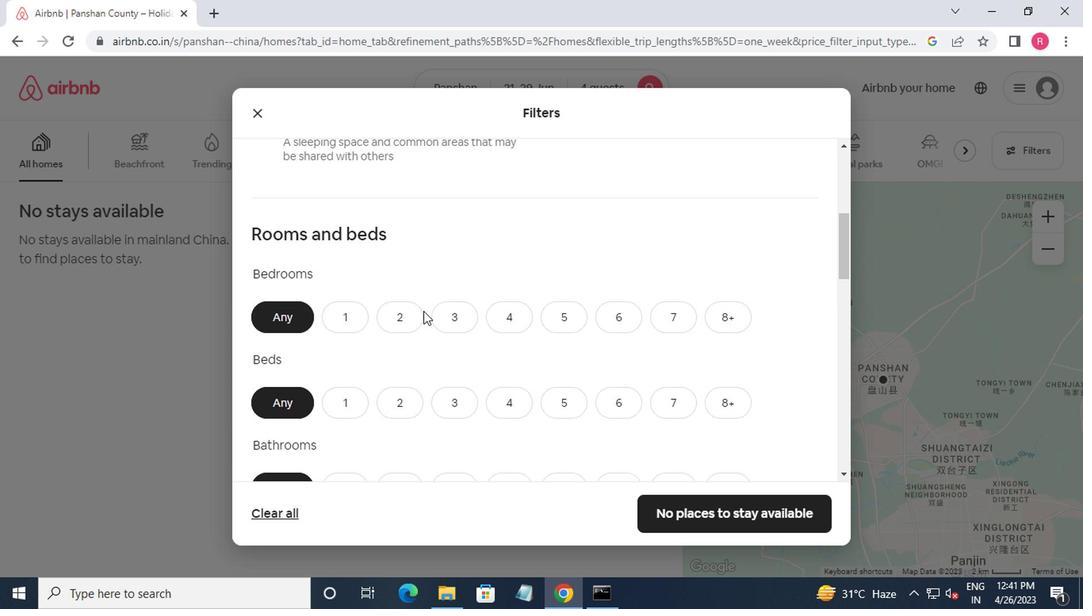
Action: Mouse pressed left at (410, 318)
Screenshot: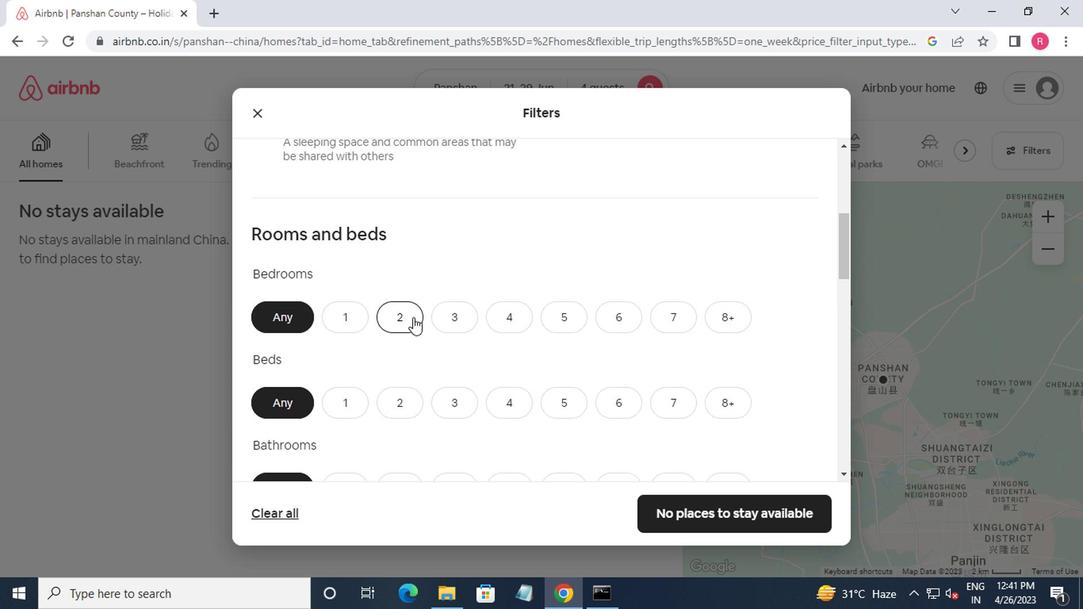 
Action: Mouse moved to (412, 327)
Screenshot: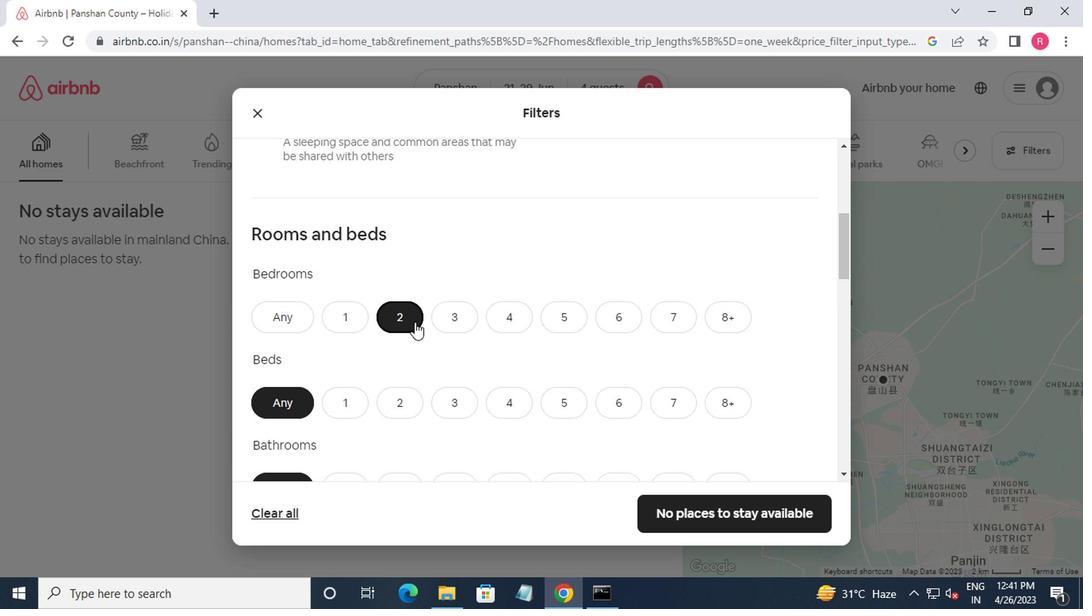 
Action: Mouse scrolled (412, 326) with delta (0, -1)
Screenshot: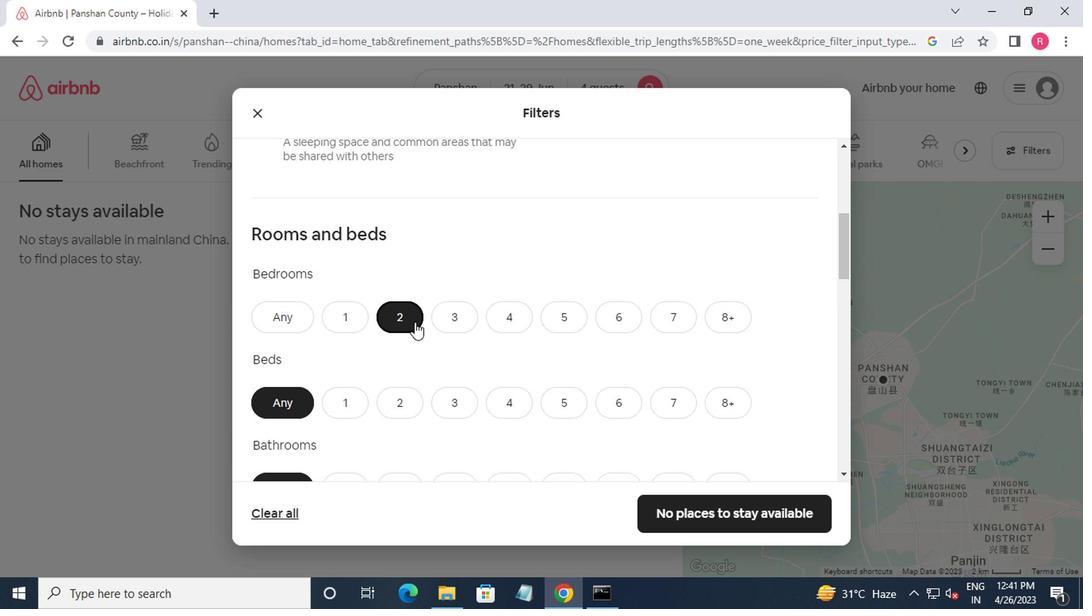 
Action: Mouse moved to (395, 326)
Screenshot: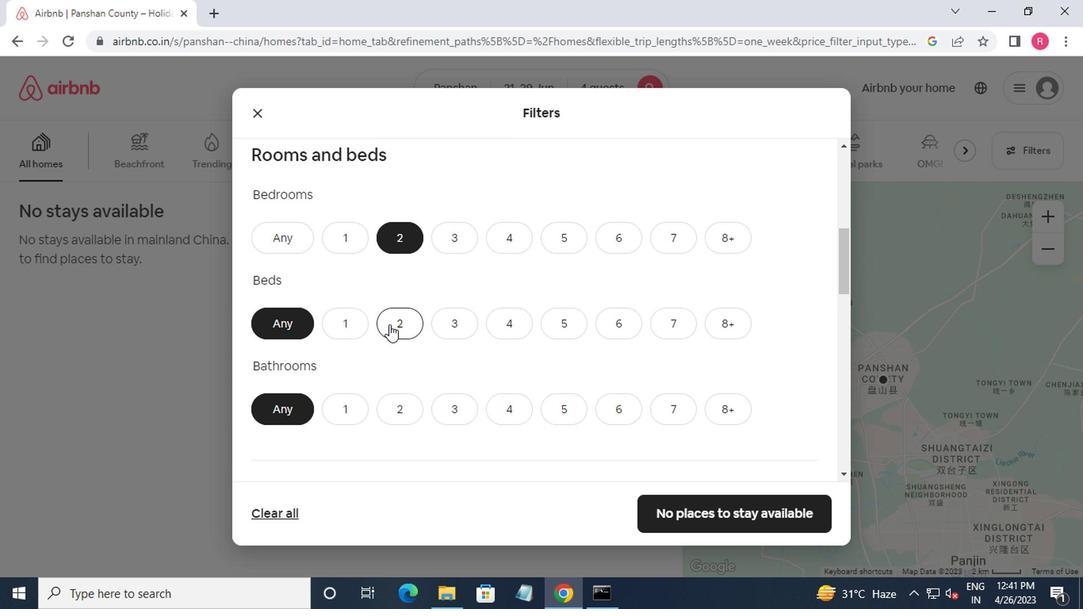 
Action: Mouse pressed left at (395, 326)
Screenshot: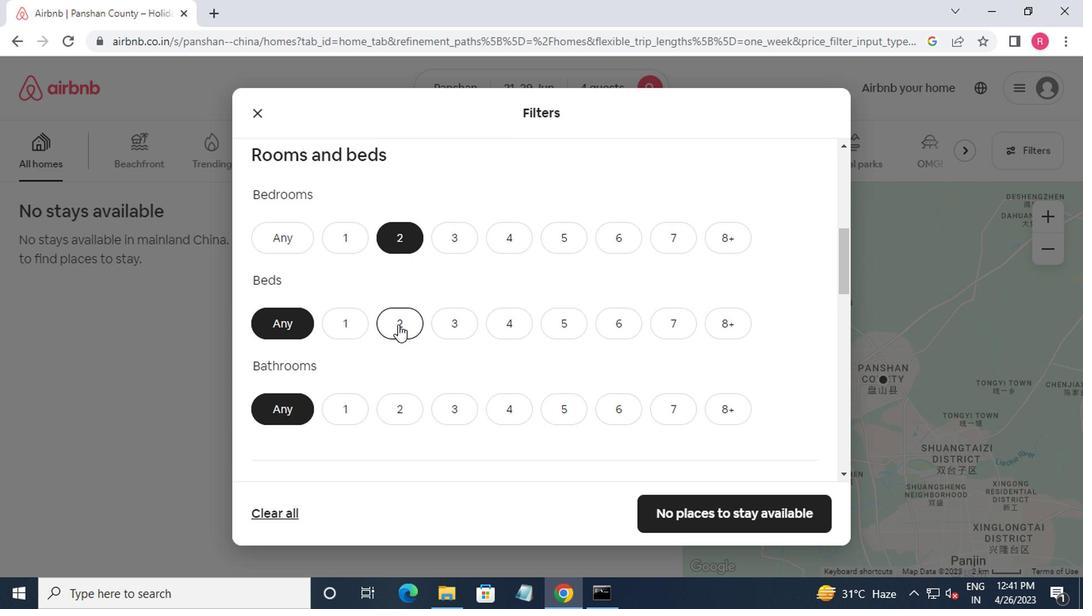 
Action: Mouse moved to (397, 402)
Screenshot: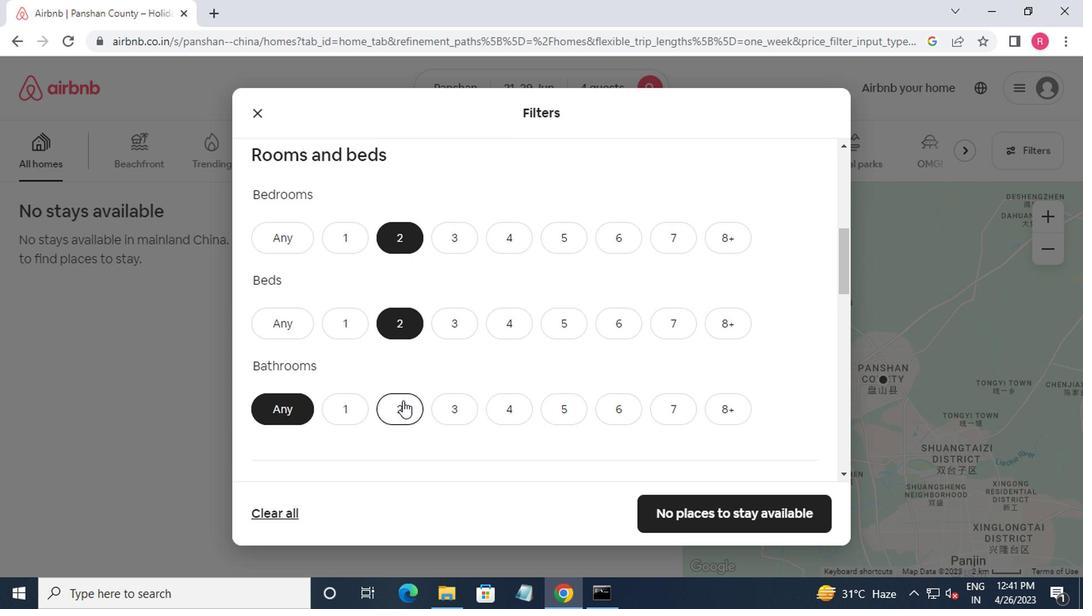 
Action: Mouse pressed left at (397, 402)
Screenshot: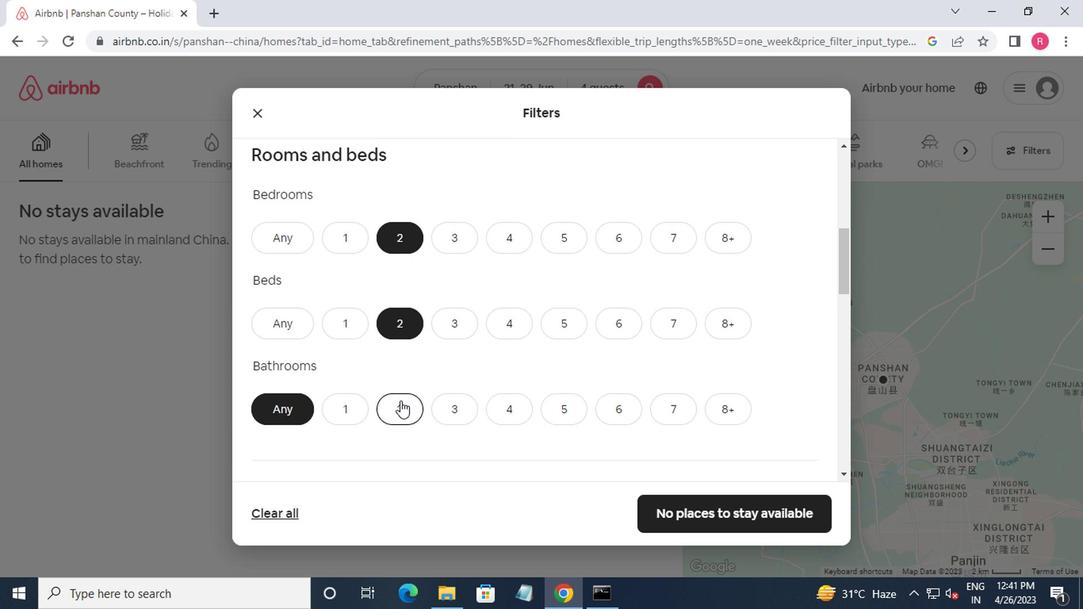 
Action: Mouse moved to (397, 401)
Screenshot: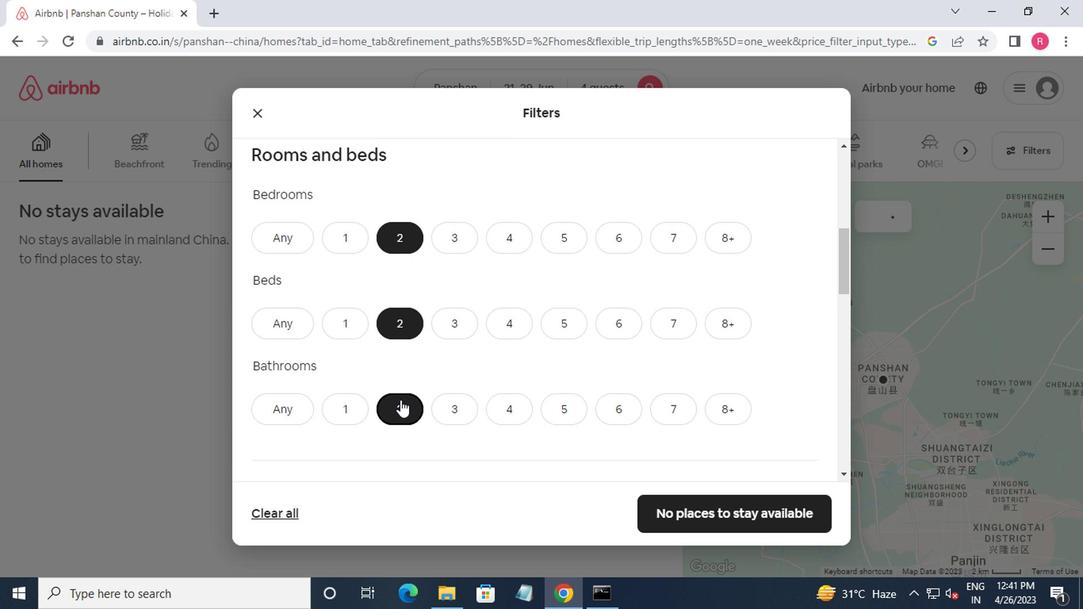
Action: Mouse scrolled (397, 400) with delta (0, -1)
Screenshot: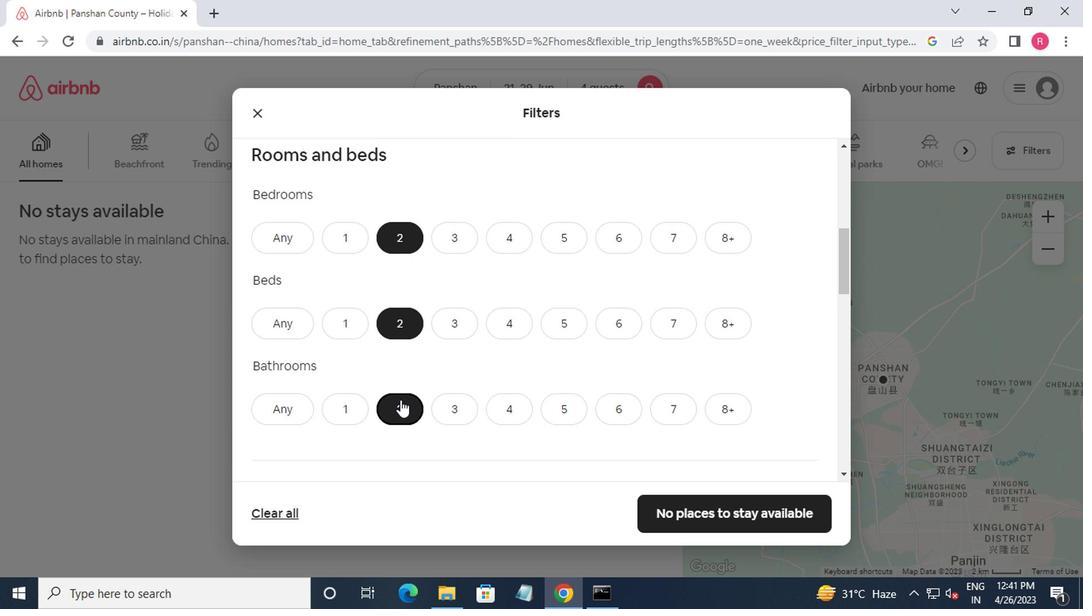 
Action: Mouse moved to (402, 400)
Screenshot: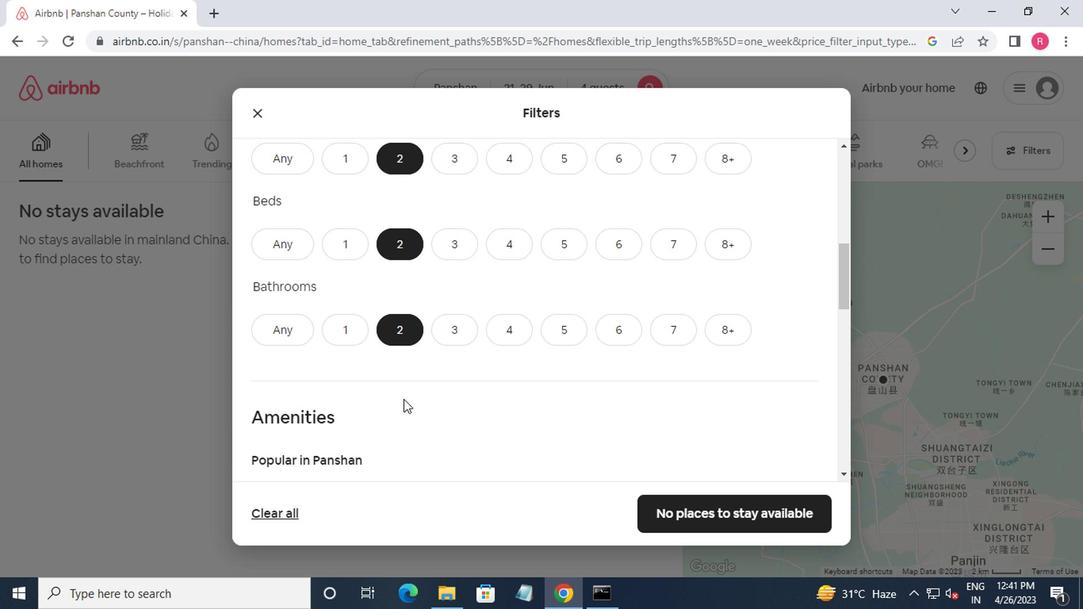 
Action: Mouse scrolled (402, 400) with delta (0, 0)
Screenshot: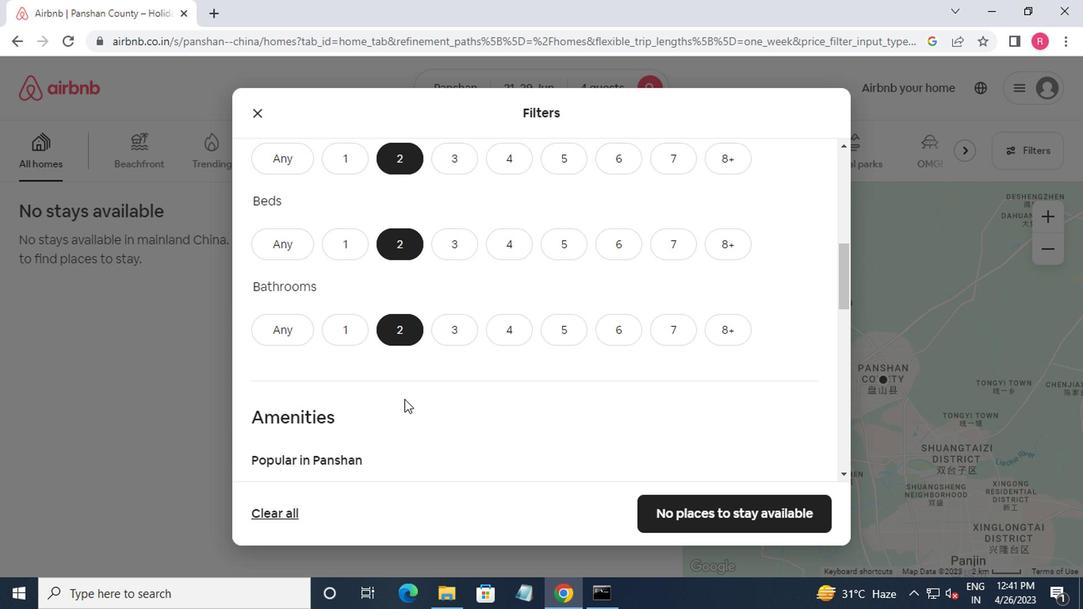 
Action: Mouse moved to (403, 400)
Screenshot: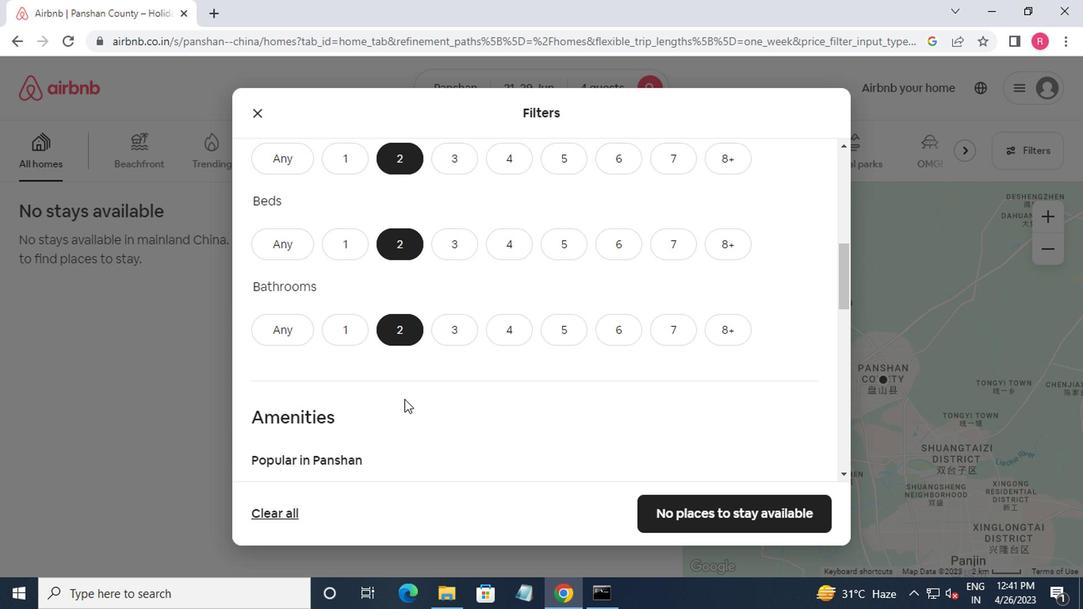 
Action: Mouse scrolled (403, 400) with delta (0, 0)
Screenshot: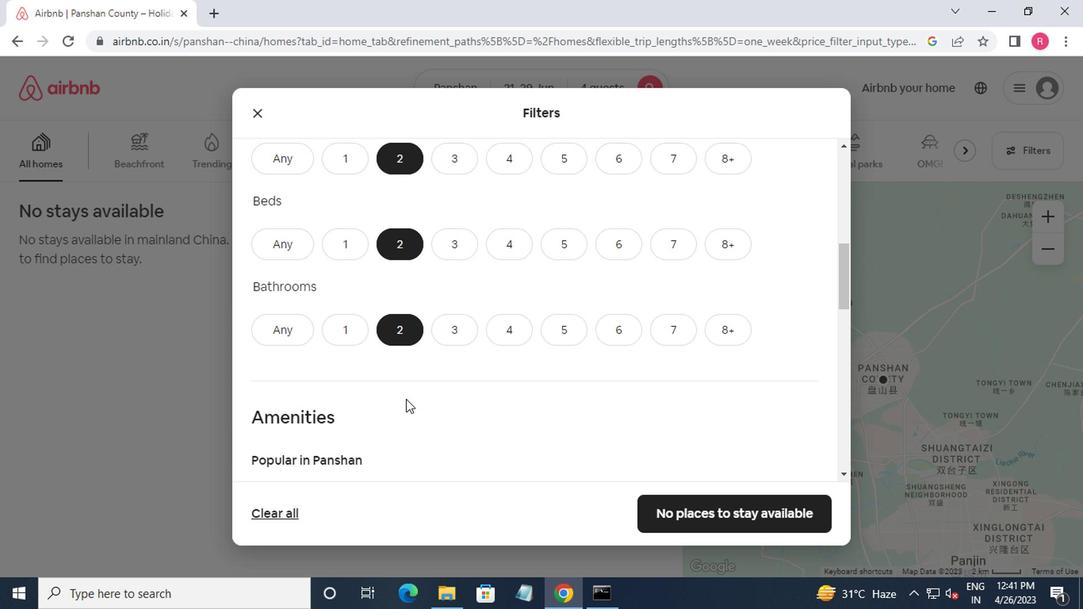 
Action: Mouse moved to (406, 401)
Screenshot: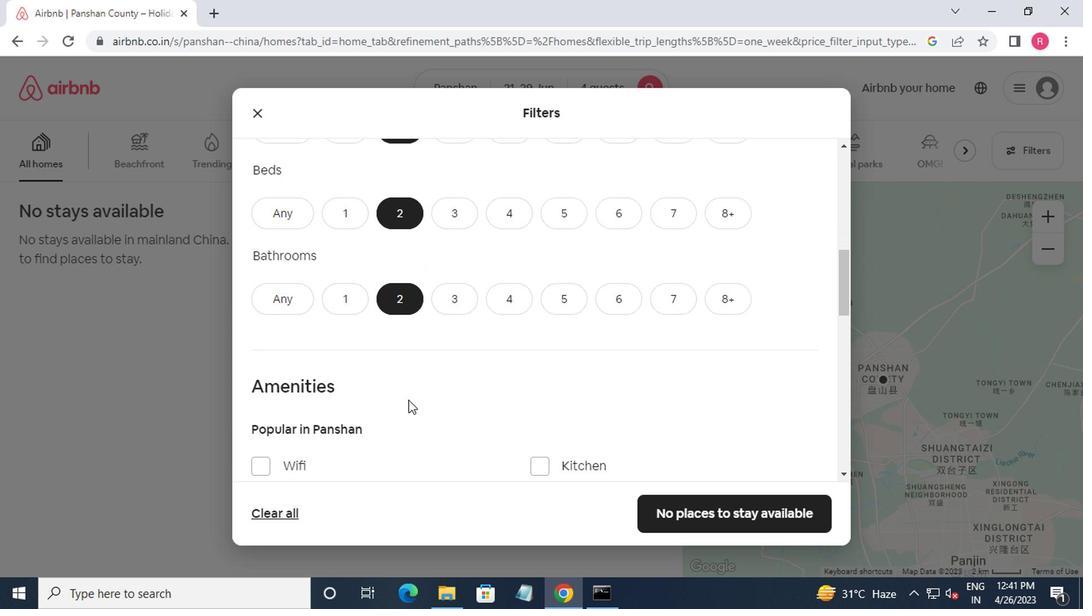 
Action: Mouse scrolled (406, 400) with delta (0, -1)
Screenshot: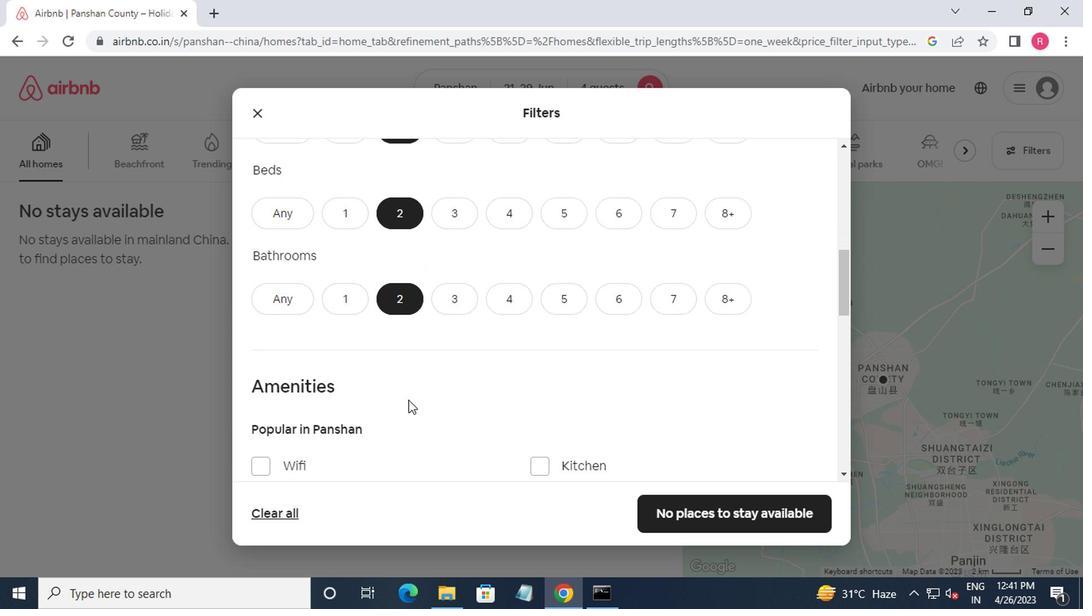 
Action: Mouse moved to (410, 402)
Screenshot: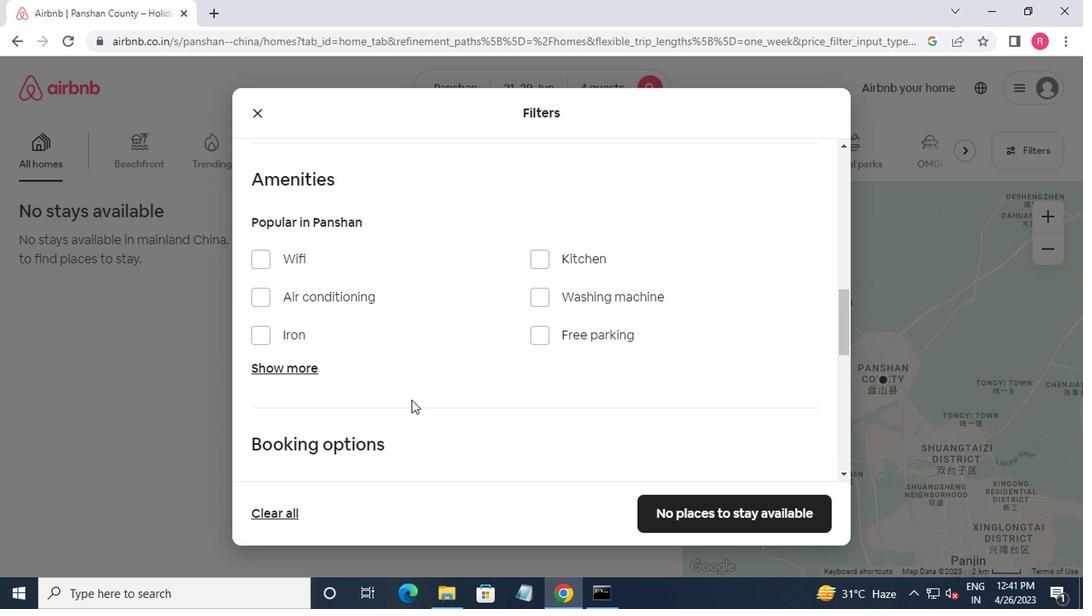 
Action: Mouse scrolled (410, 401) with delta (0, 0)
Screenshot: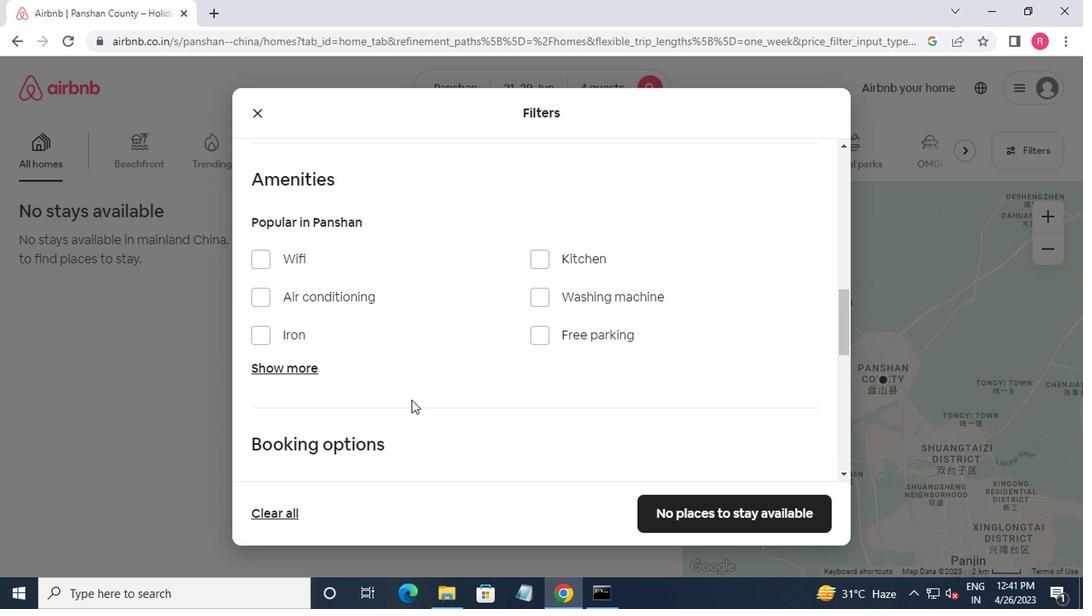 
Action: Mouse moved to (423, 391)
Screenshot: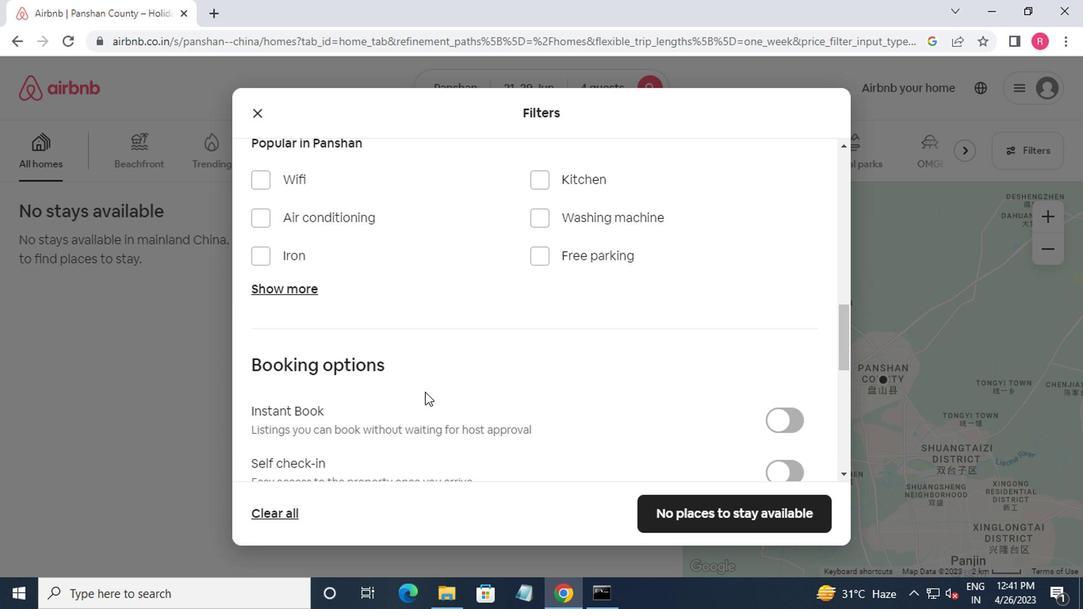
Action: Mouse scrolled (423, 390) with delta (0, 0)
Screenshot: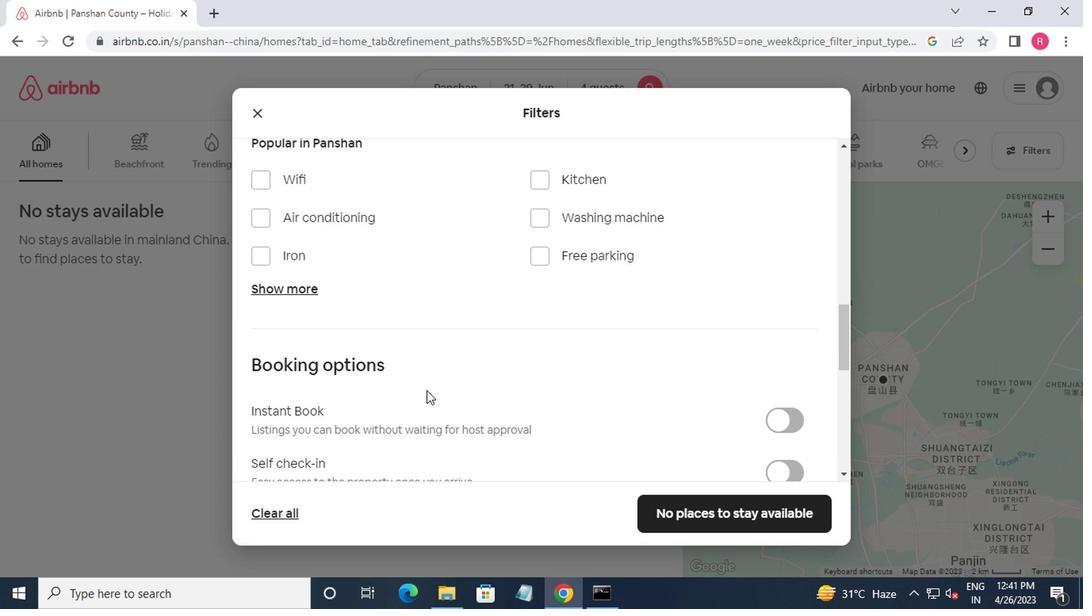 
Action: Mouse moved to (423, 391)
Screenshot: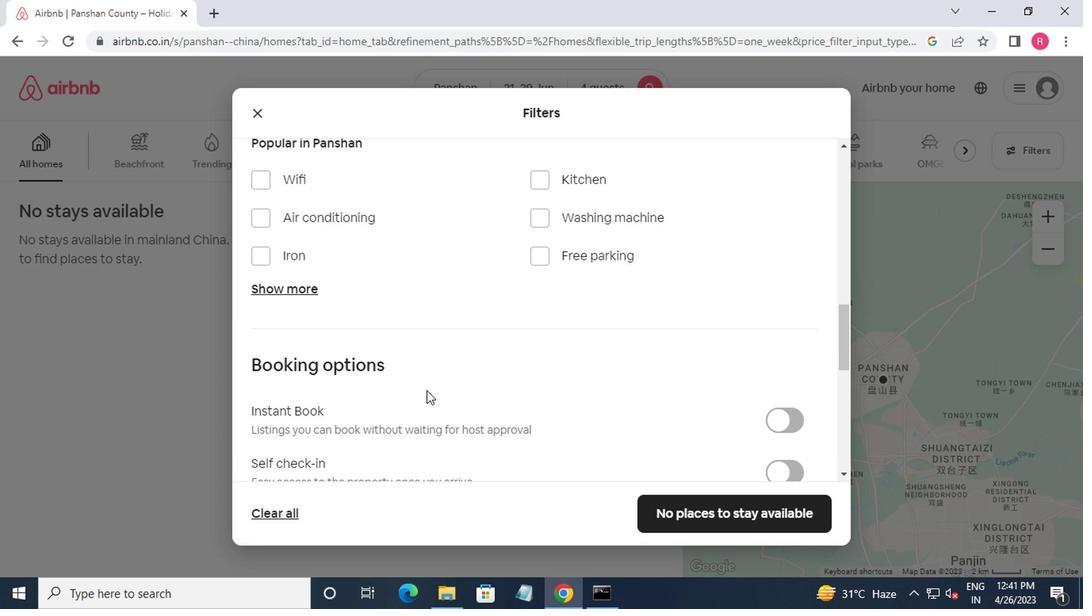 
Action: Mouse scrolled (423, 390) with delta (0, 0)
Screenshot: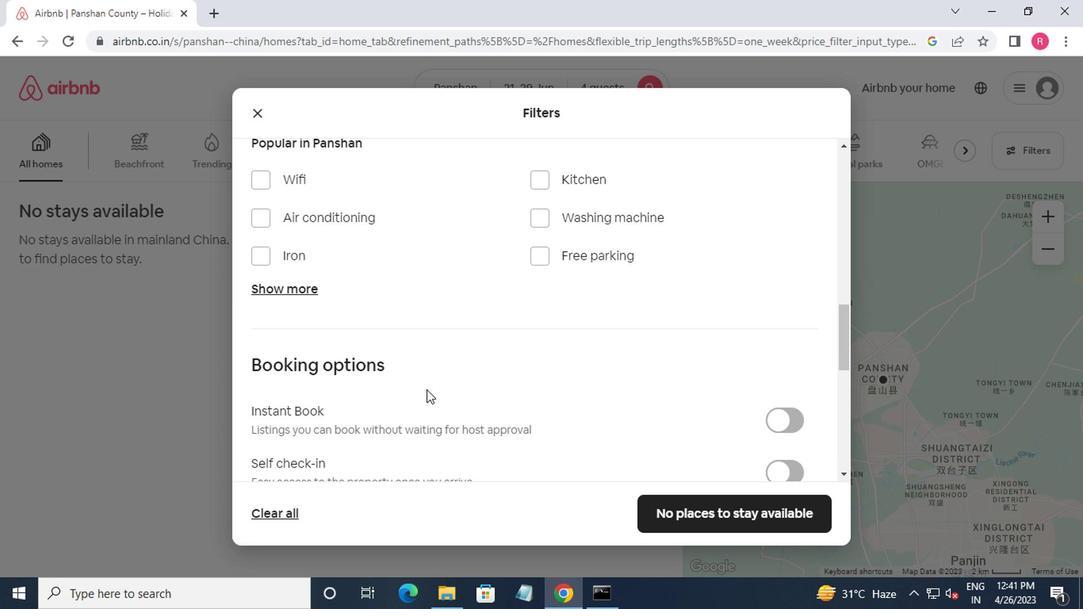 
Action: Mouse scrolled (423, 390) with delta (0, 0)
Screenshot: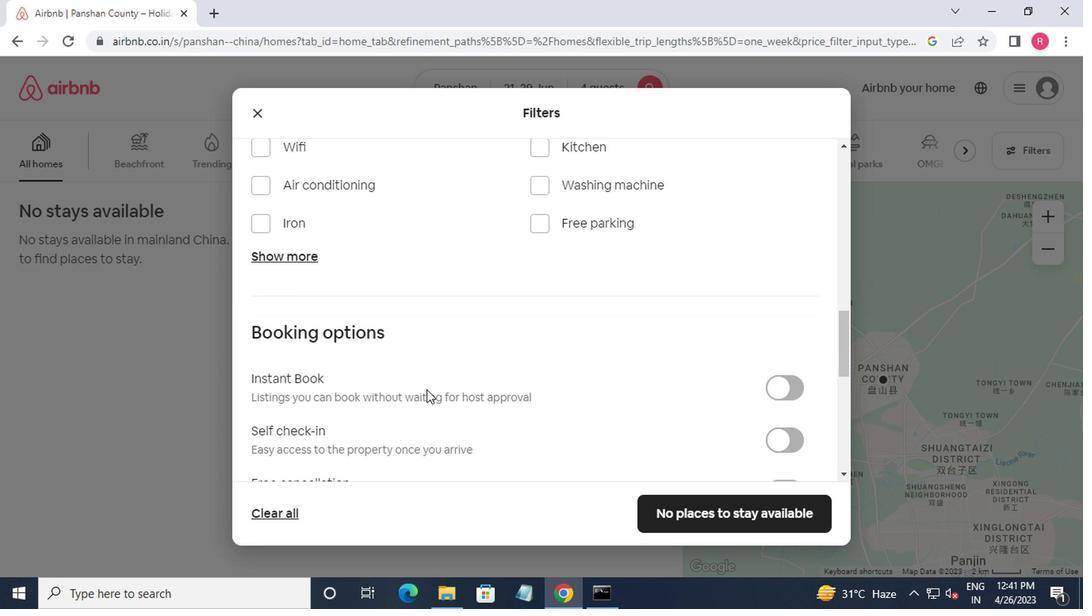 
Action: Mouse moved to (793, 244)
Screenshot: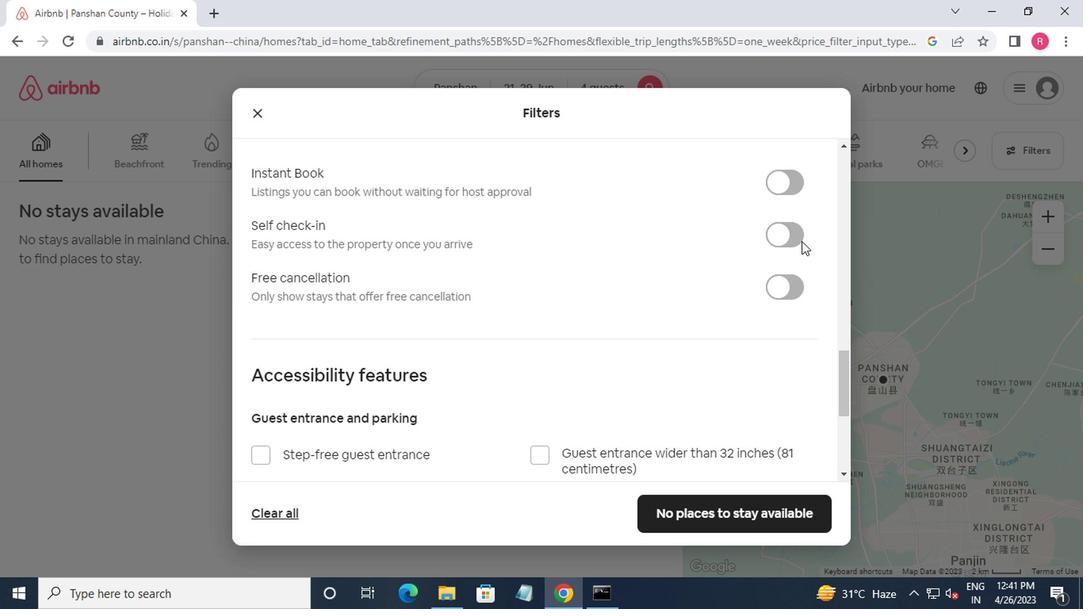 
Action: Mouse pressed left at (793, 244)
Screenshot: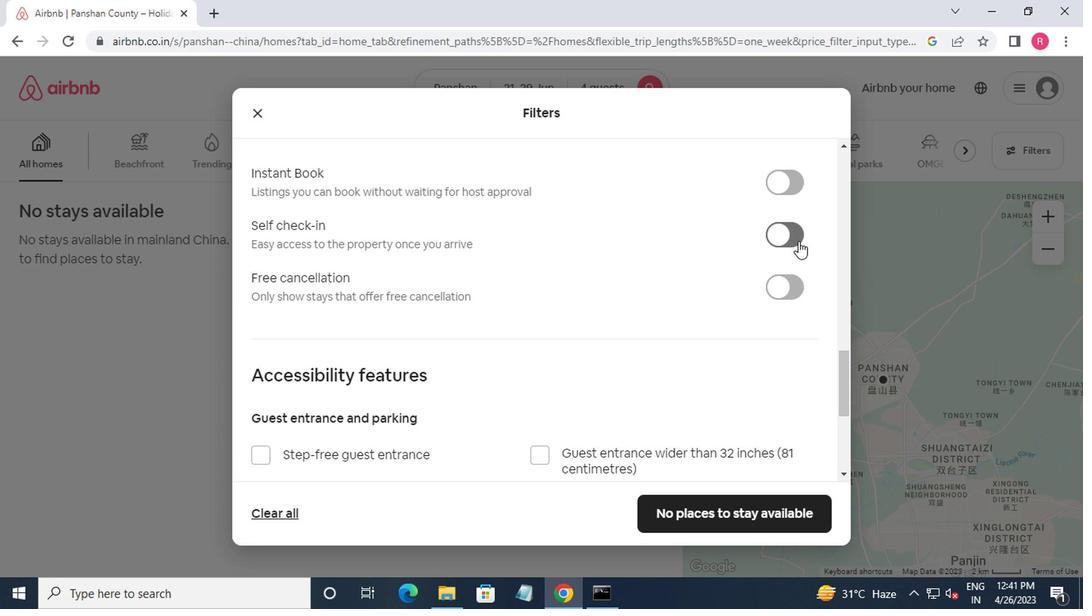 
Action: Mouse moved to (733, 376)
Screenshot: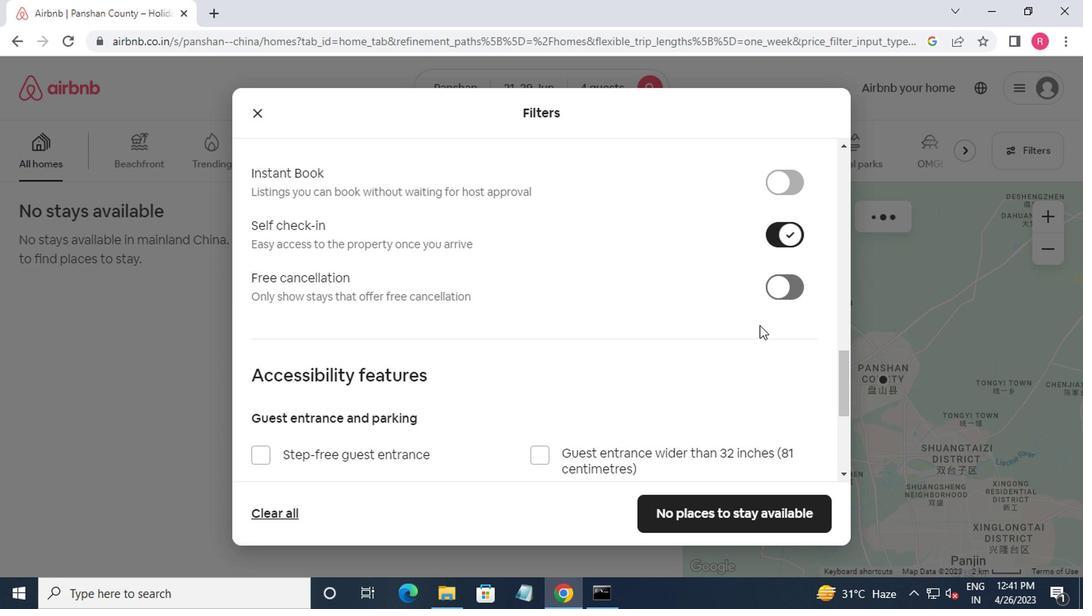 
Action: Mouse scrolled (733, 375) with delta (0, -1)
Screenshot: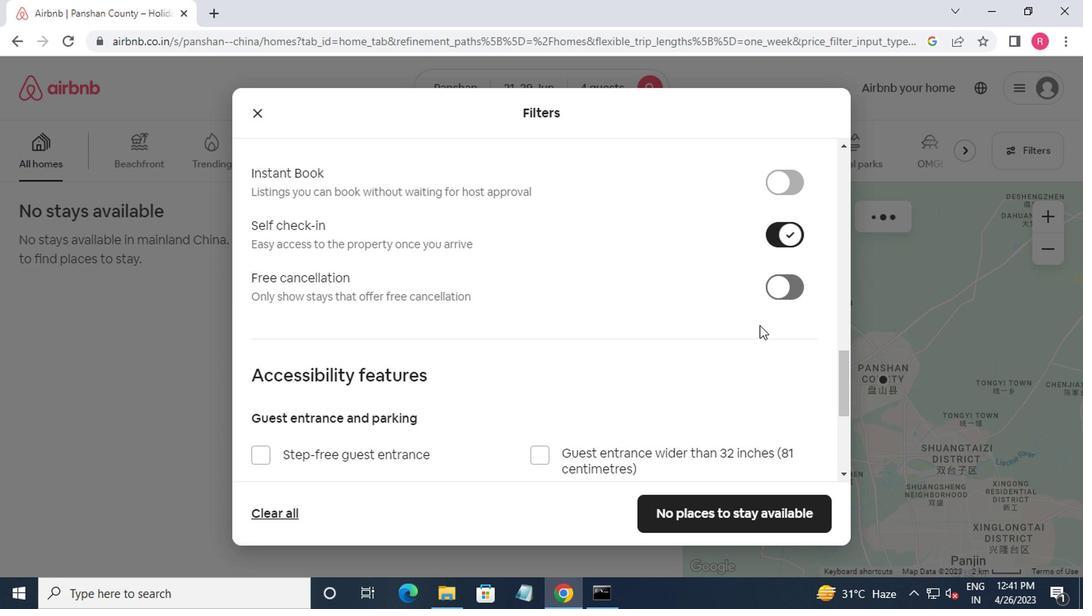 
Action: Mouse moved to (731, 381)
Screenshot: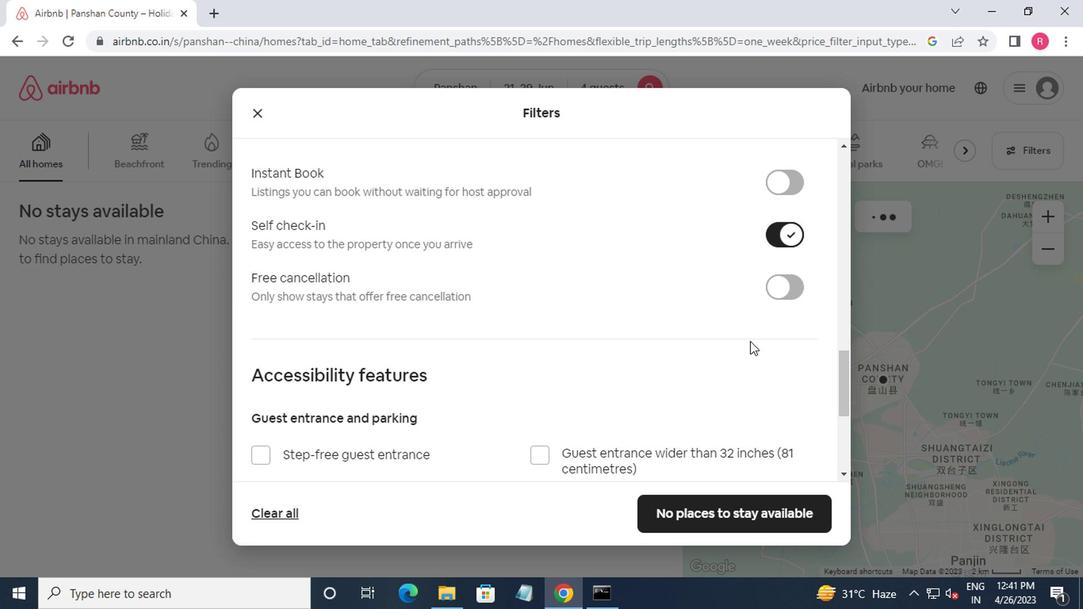 
Action: Mouse scrolled (731, 380) with delta (0, 0)
Screenshot: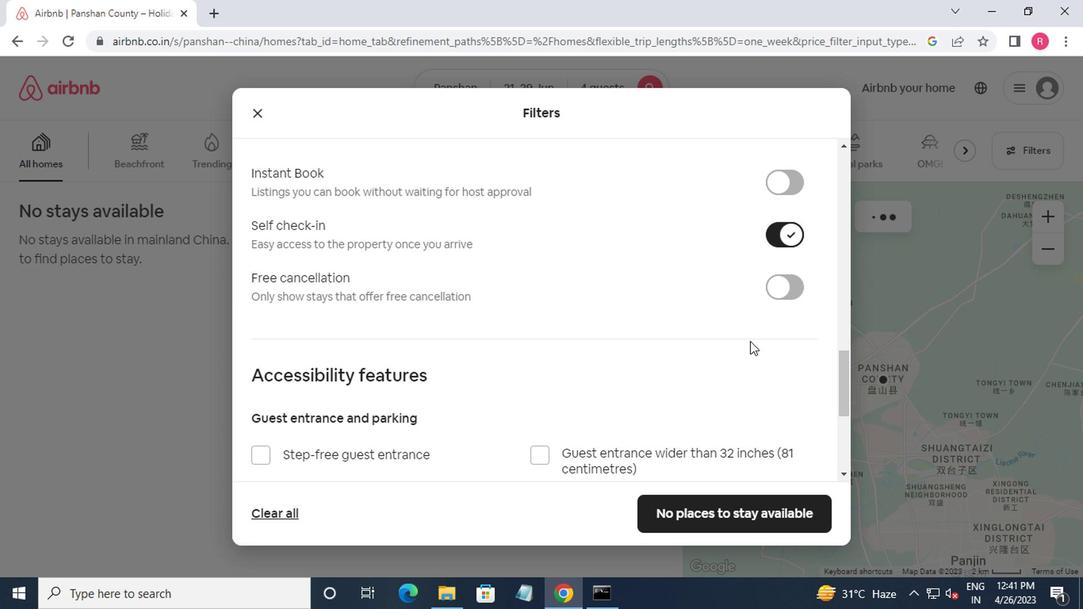 
Action: Mouse moved to (731, 384)
Screenshot: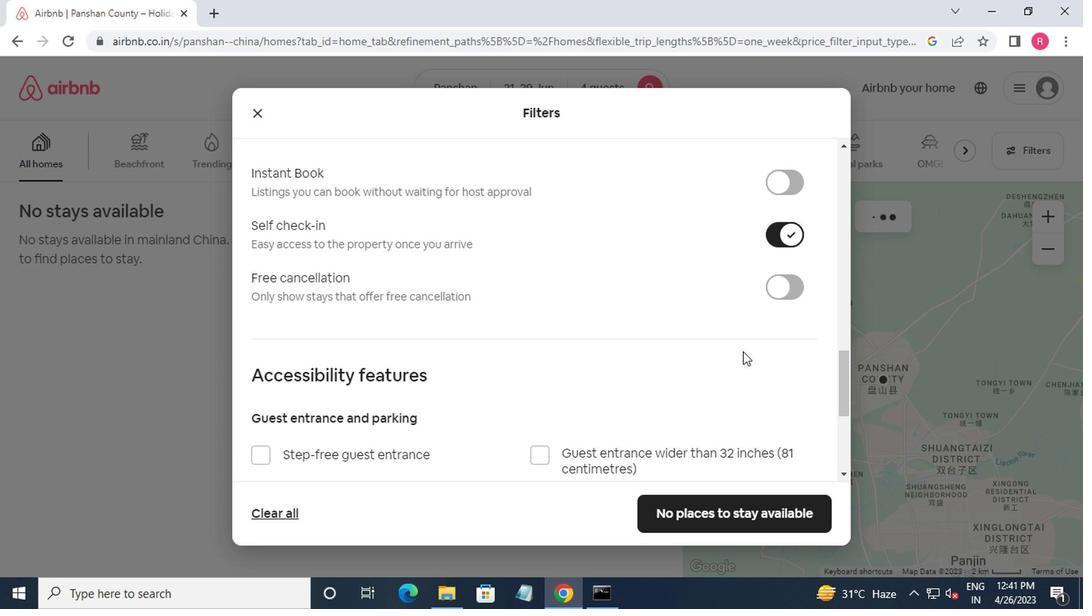 
Action: Mouse scrolled (731, 383) with delta (0, -1)
Screenshot: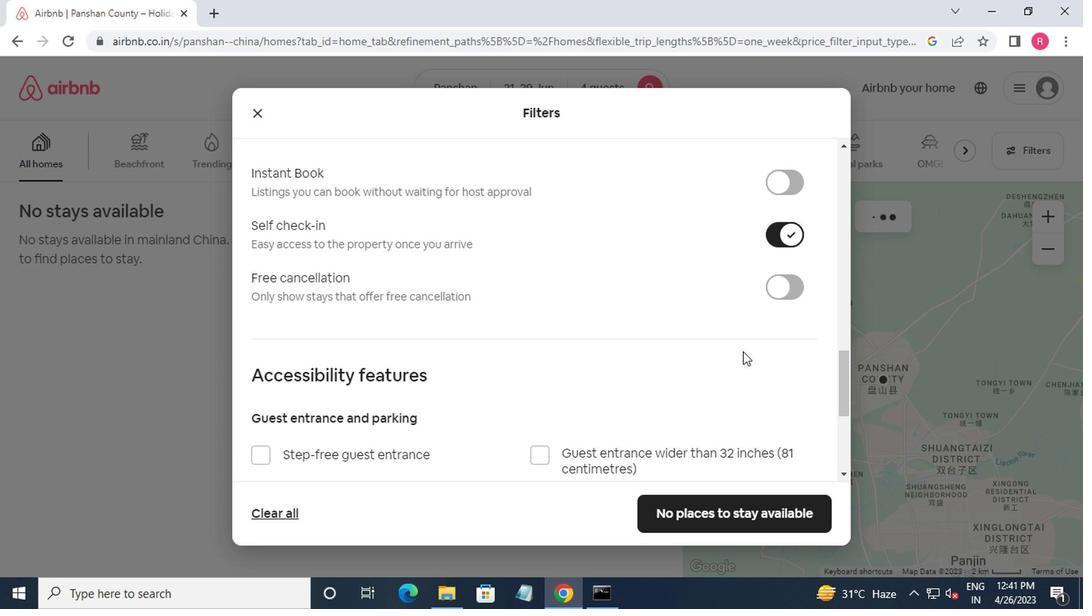
Action: Mouse moved to (731, 386)
Screenshot: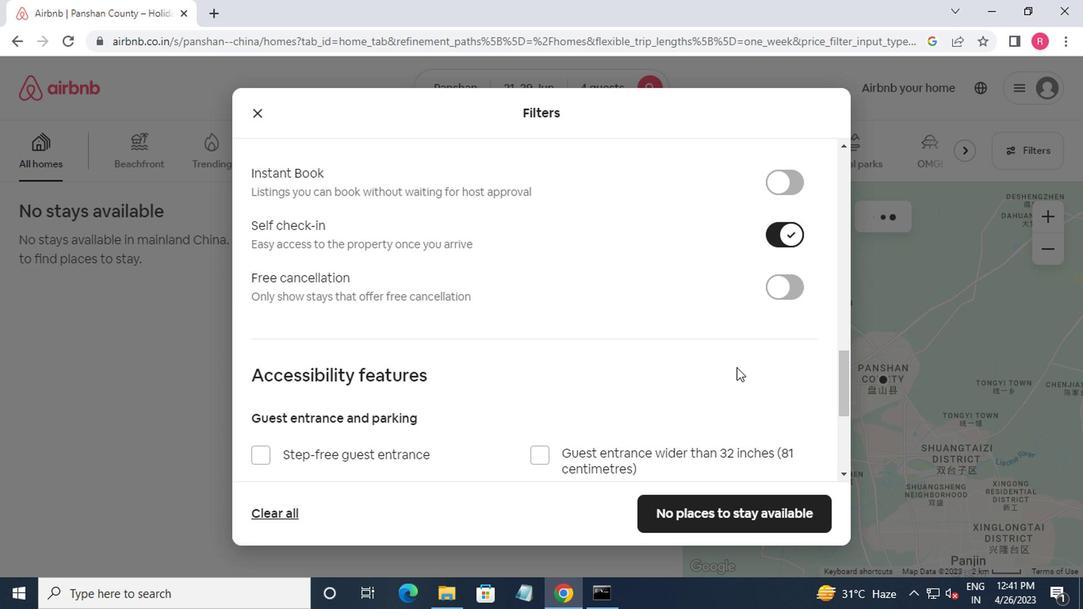 
Action: Mouse scrolled (731, 385) with delta (0, -1)
Screenshot: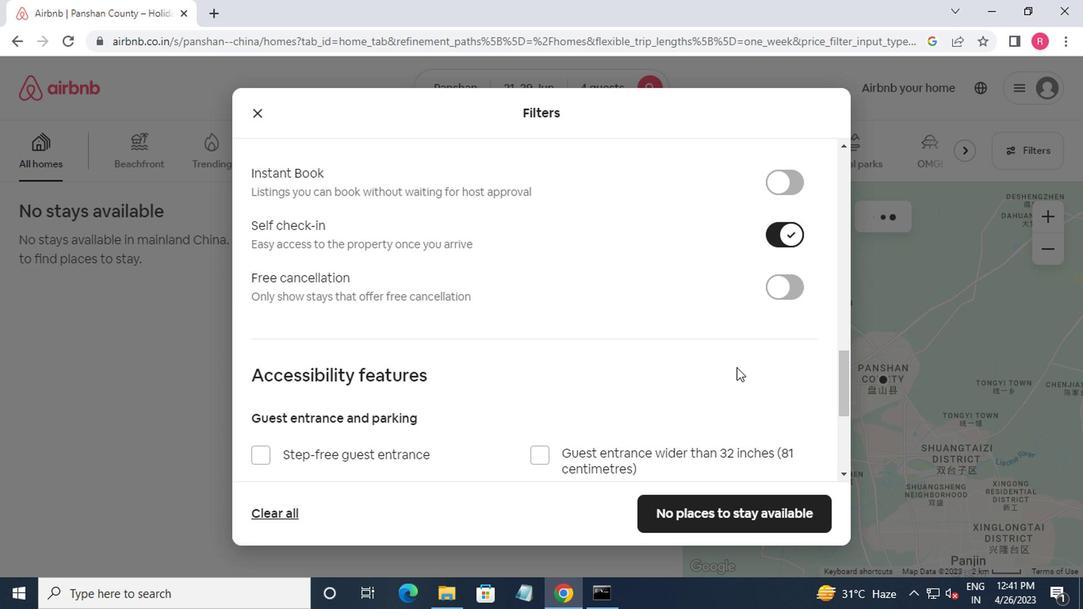 
Action: Mouse moved to (731, 391)
Screenshot: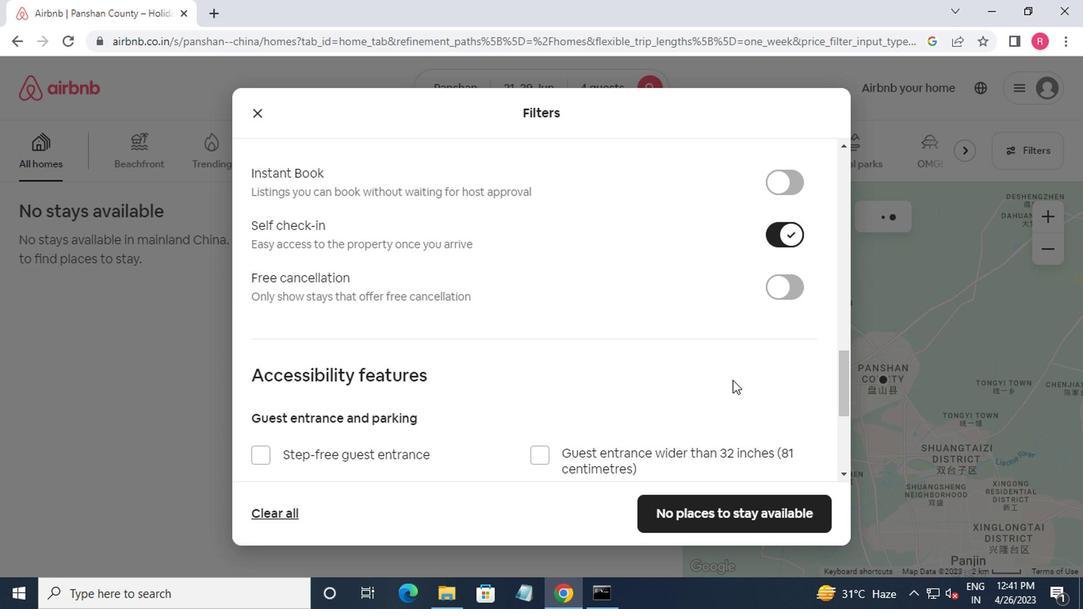
Action: Mouse scrolled (731, 390) with delta (0, 0)
Screenshot: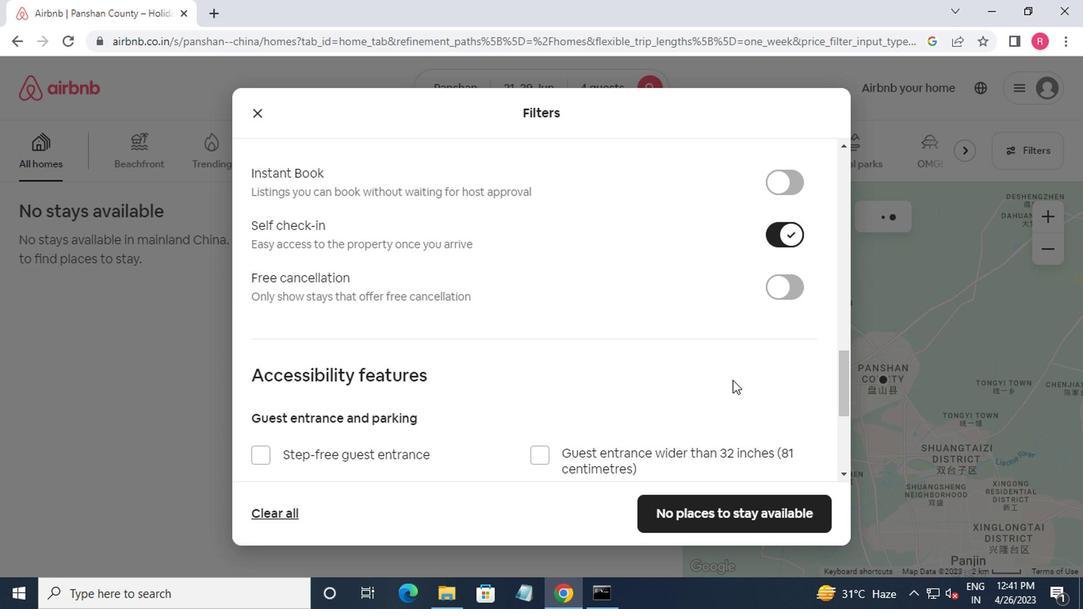 
Action: Mouse moved to (706, 506)
Screenshot: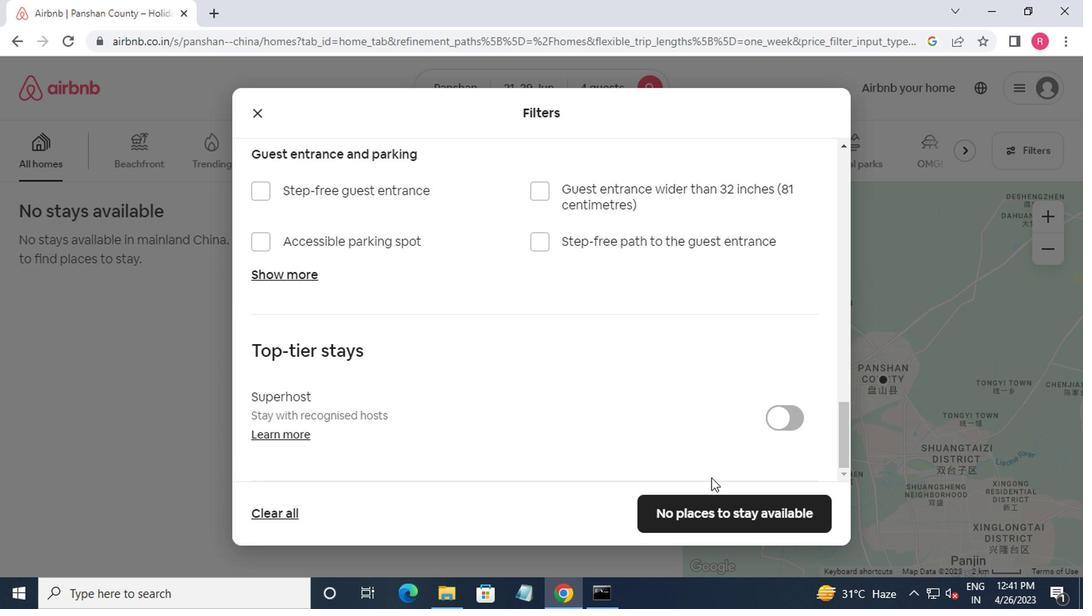 
Action: Mouse scrolled (706, 507) with delta (0, 0)
Screenshot: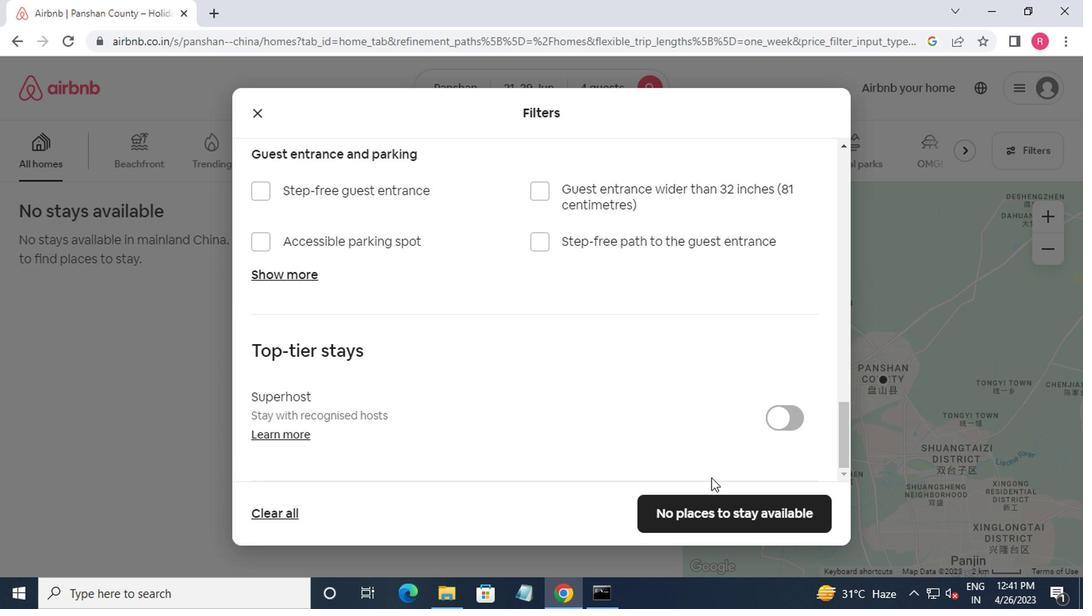 
Action: Mouse moved to (696, 507)
Screenshot: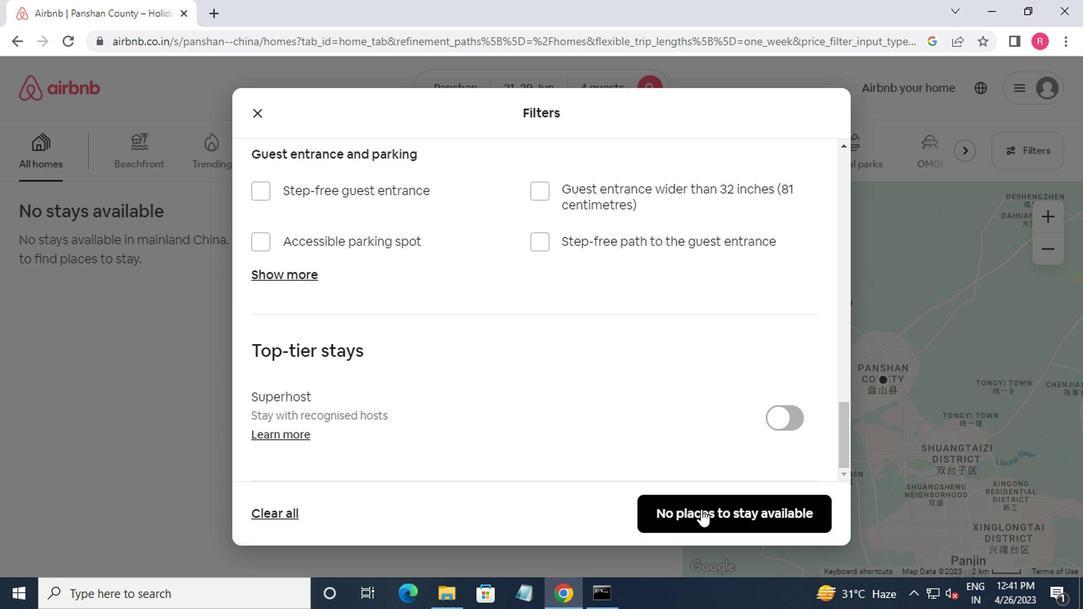 
Action: Mouse pressed left at (696, 507)
Screenshot: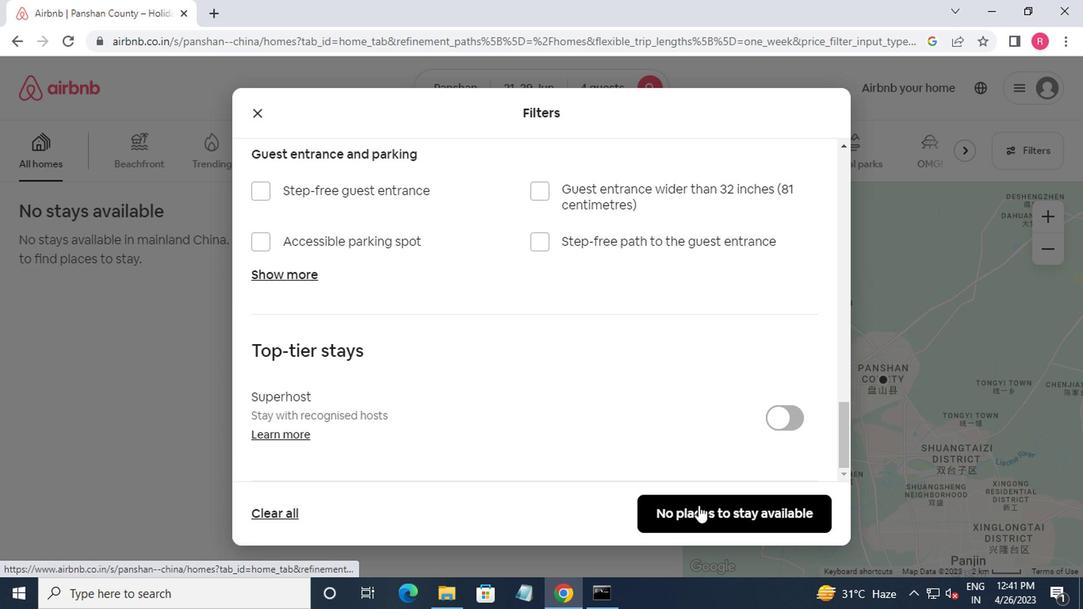 
Action: Mouse moved to (689, 501)
Screenshot: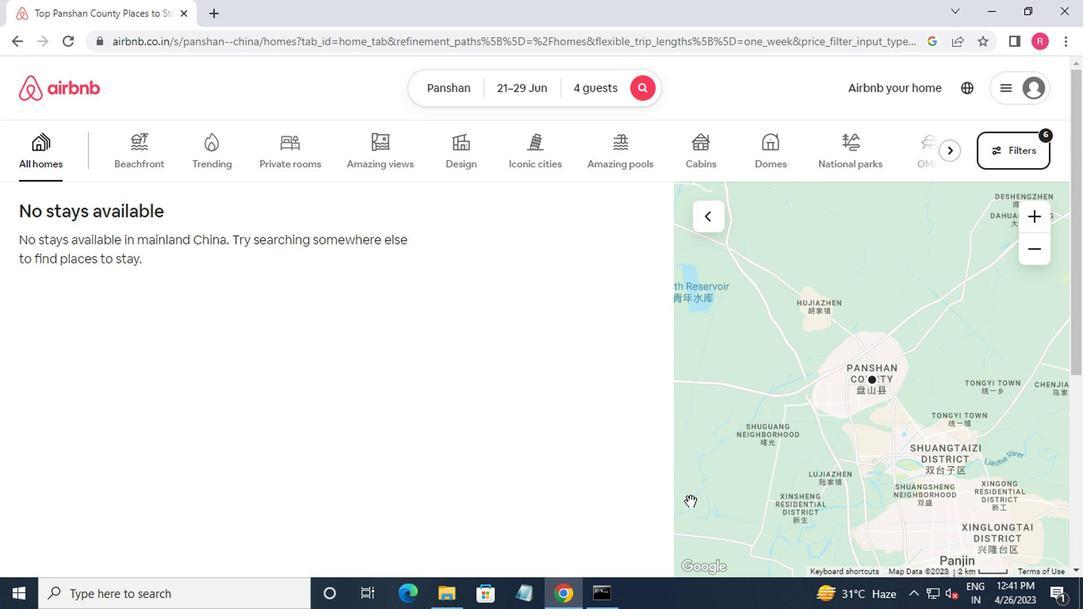 
